 Task: Research Airbnb accommodation in SemÃ«nov, Russia from 25th December, 2023 to 31th December, 2023 for 2 adults. Place can be entire room with 2 bedrooms having 2 beds and 1 bathroom. Property type can be flat.
Action: Mouse moved to (399, 83)
Screenshot: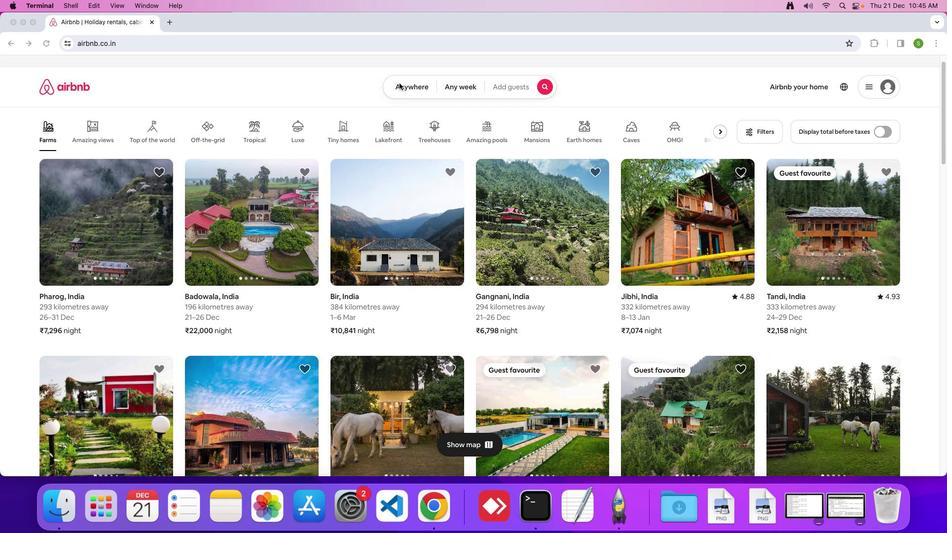 
Action: Mouse pressed left at (399, 83)
Screenshot: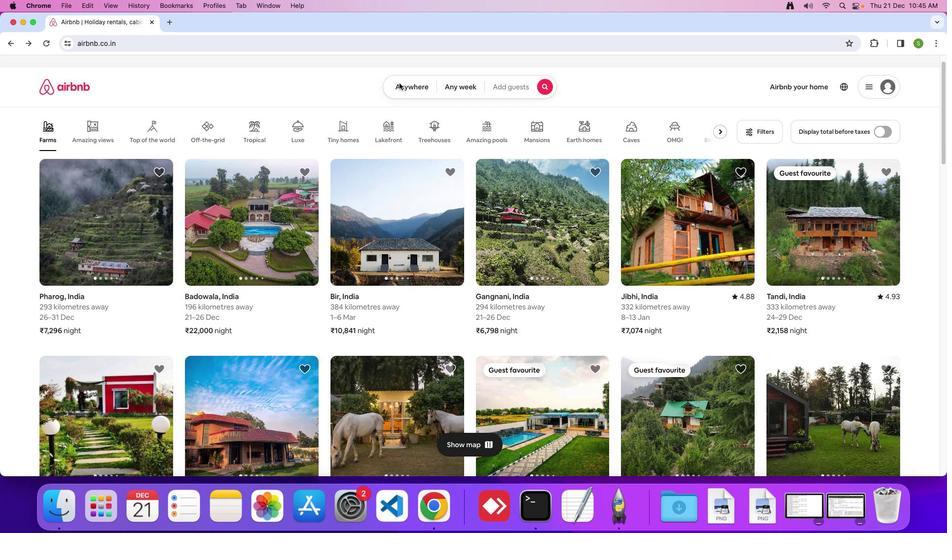 
Action: Mouse moved to (406, 87)
Screenshot: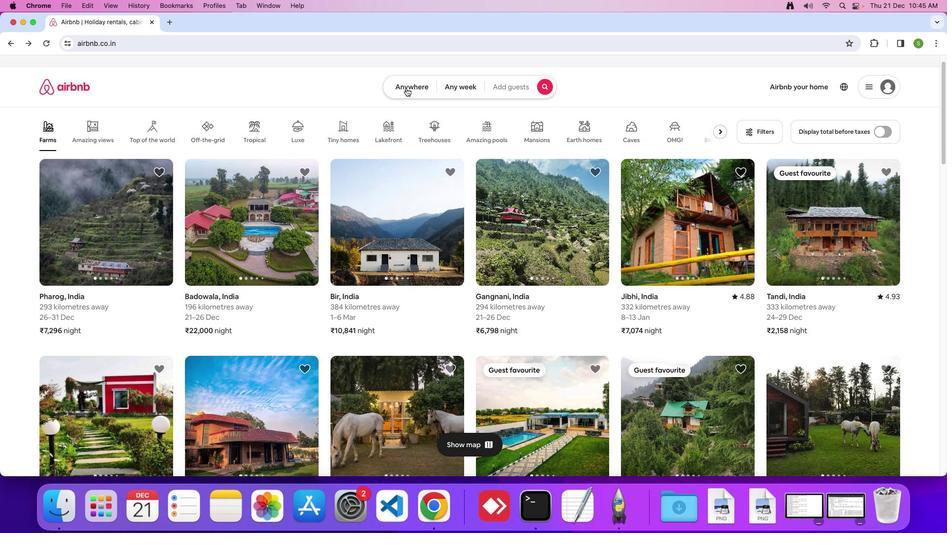 
Action: Mouse pressed left at (406, 87)
Screenshot: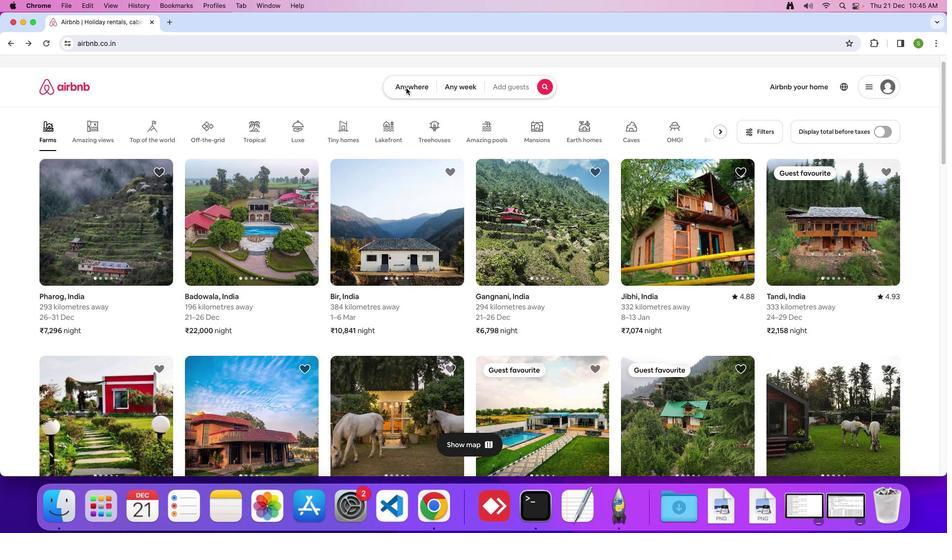 
Action: Mouse moved to (347, 125)
Screenshot: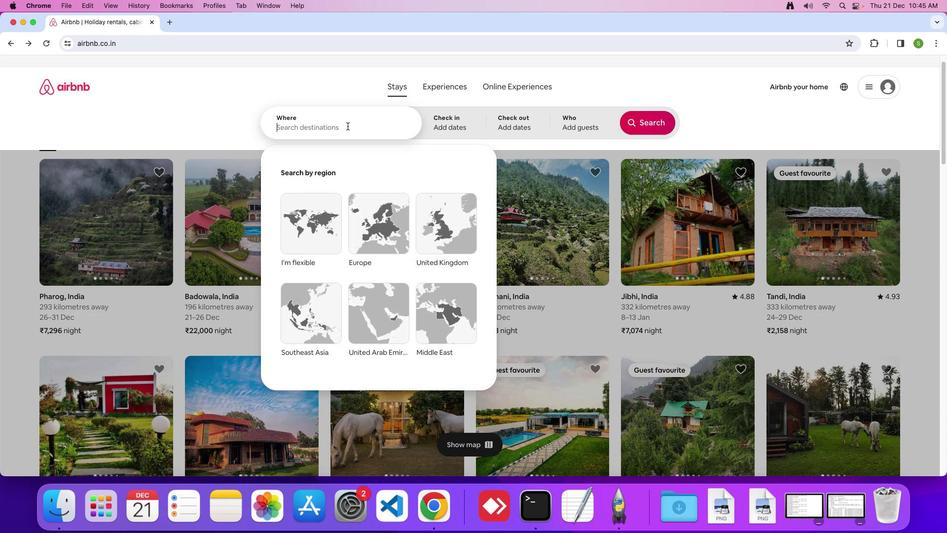 
Action: Mouse pressed left at (347, 125)
Screenshot: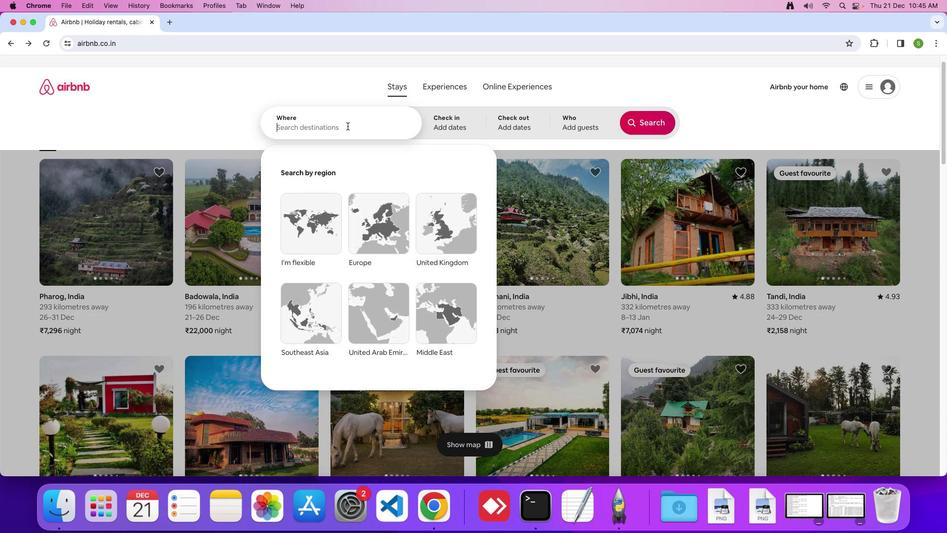 
Action: Key pressed 'S'Key.caps_lock'e''m''e''n''o''v'','Key.spaceKey.shift'R''u''s''s''i''a'Key.enter
Screenshot: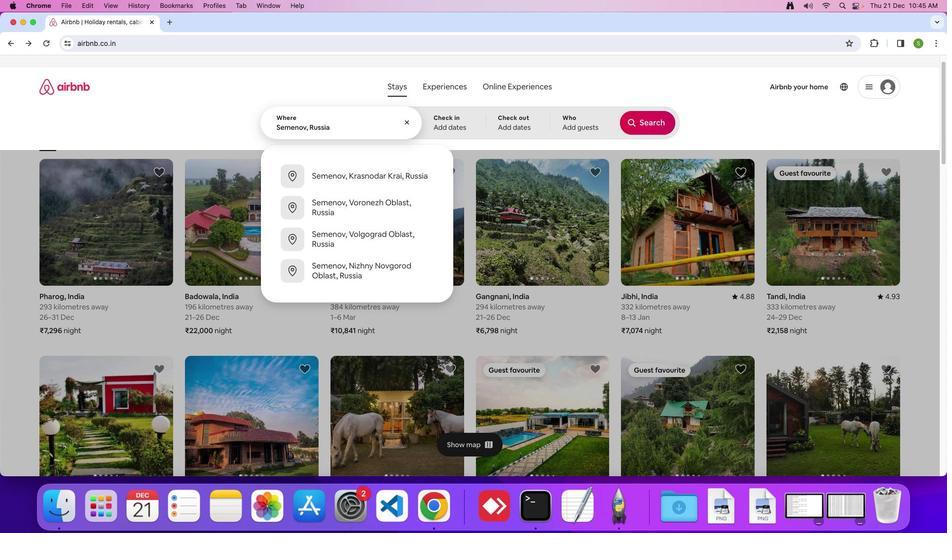 
Action: Mouse moved to (325, 337)
Screenshot: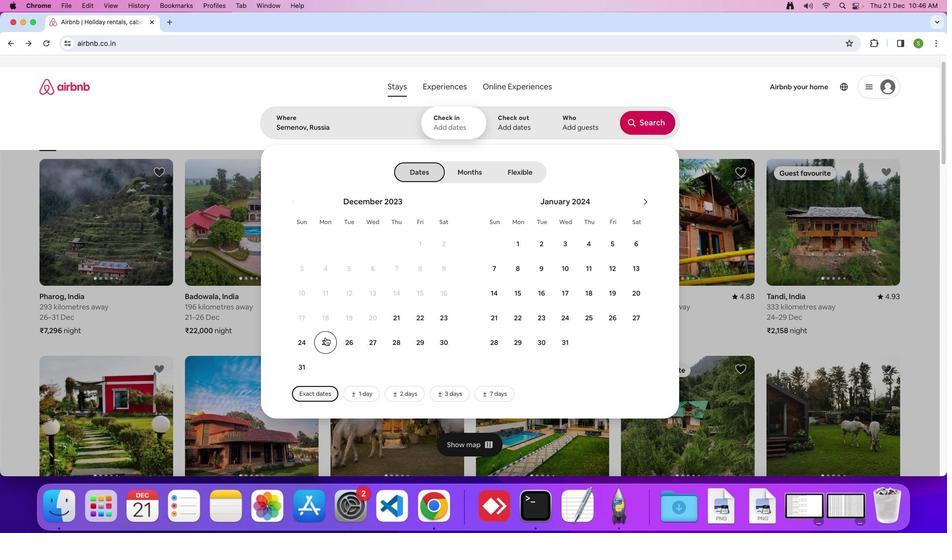
Action: Mouse pressed left at (325, 337)
Screenshot: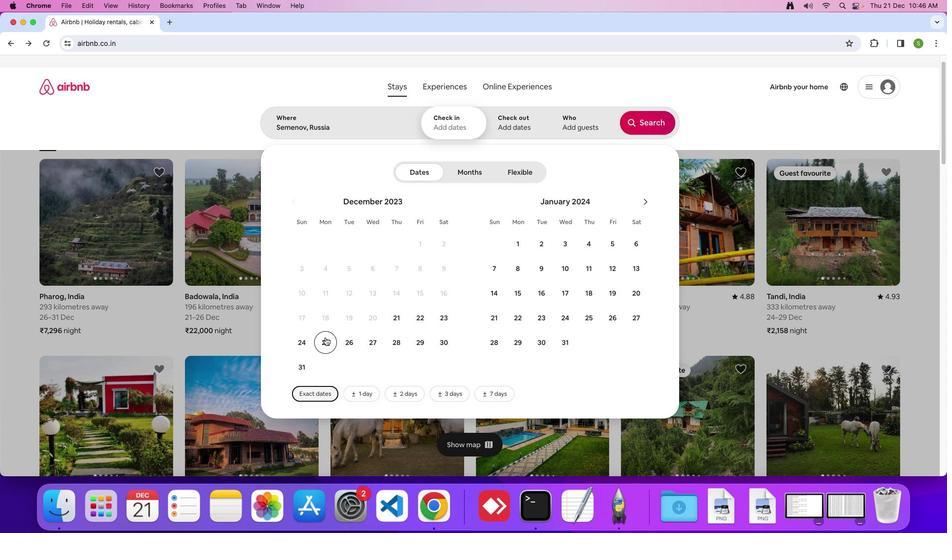 
Action: Mouse moved to (299, 365)
Screenshot: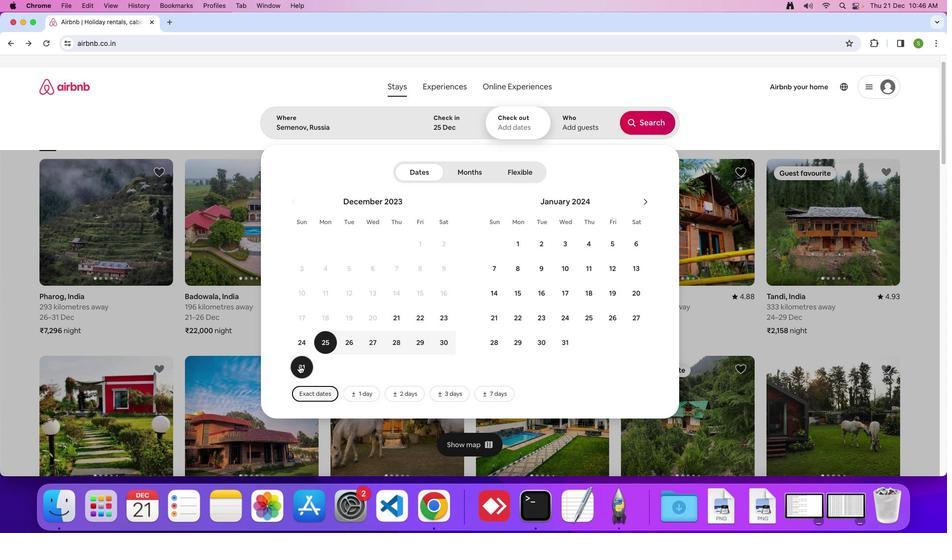 
Action: Mouse pressed left at (299, 365)
Screenshot: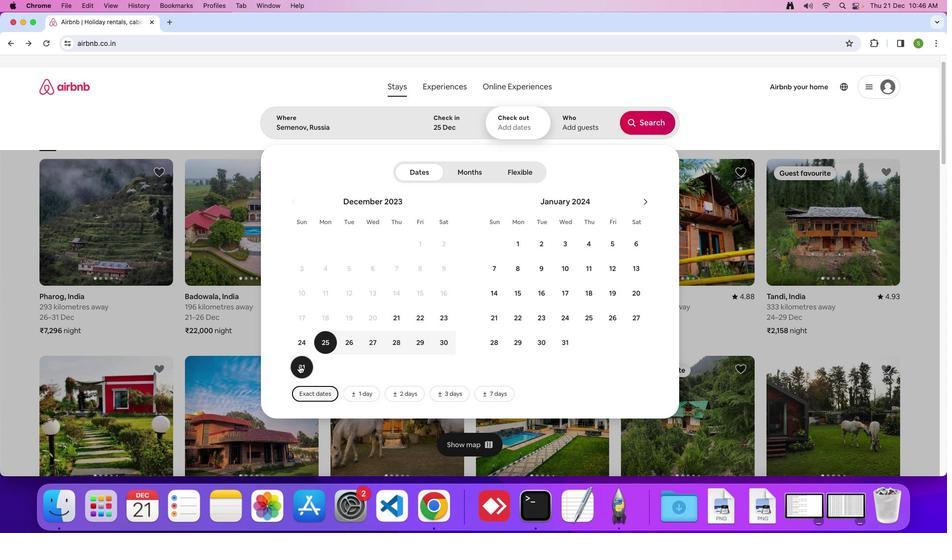 
Action: Mouse moved to (568, 129)
Screenshot: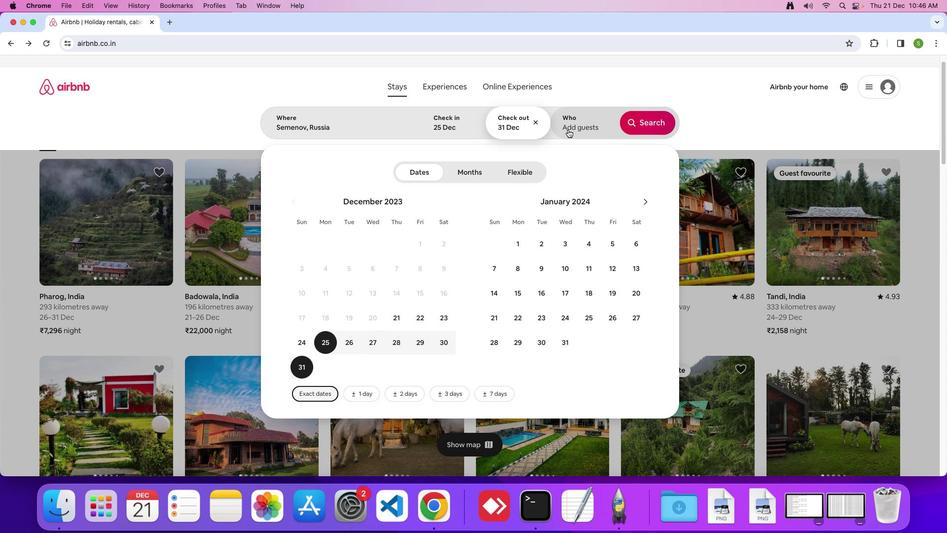 
Action: Mouse pressed left at (568, 129)
Screenshot: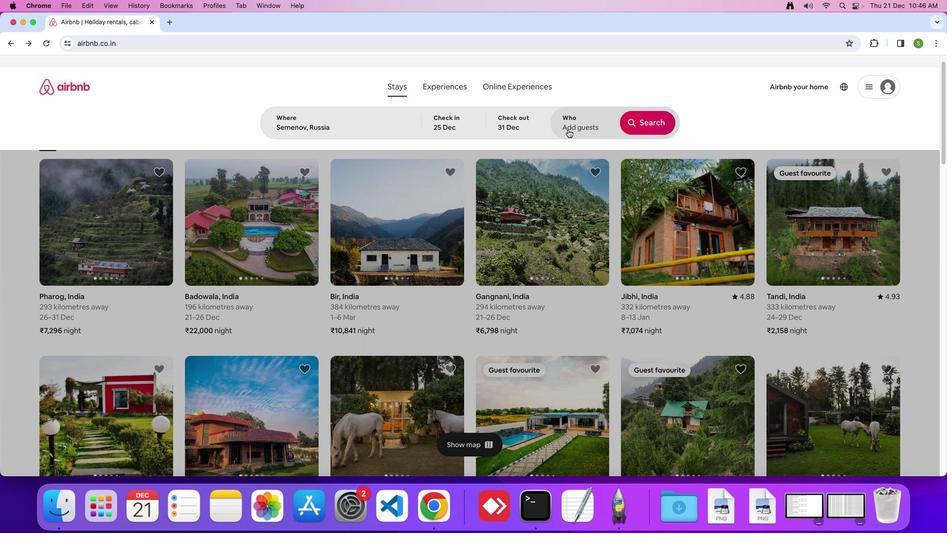 
Action: Mouse moved to (647, 174)
Screenshot: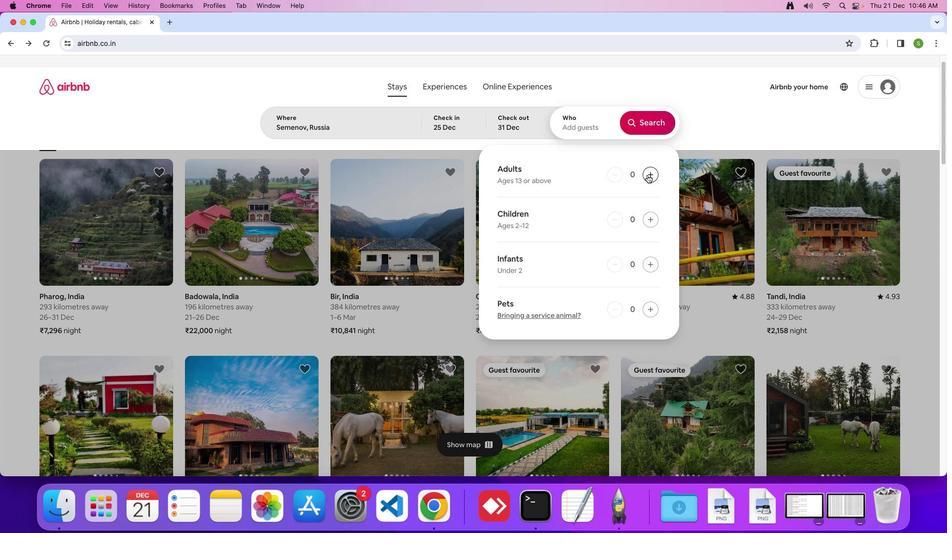 
Action: Mouse pressed left at (647, 174)
Screenshot: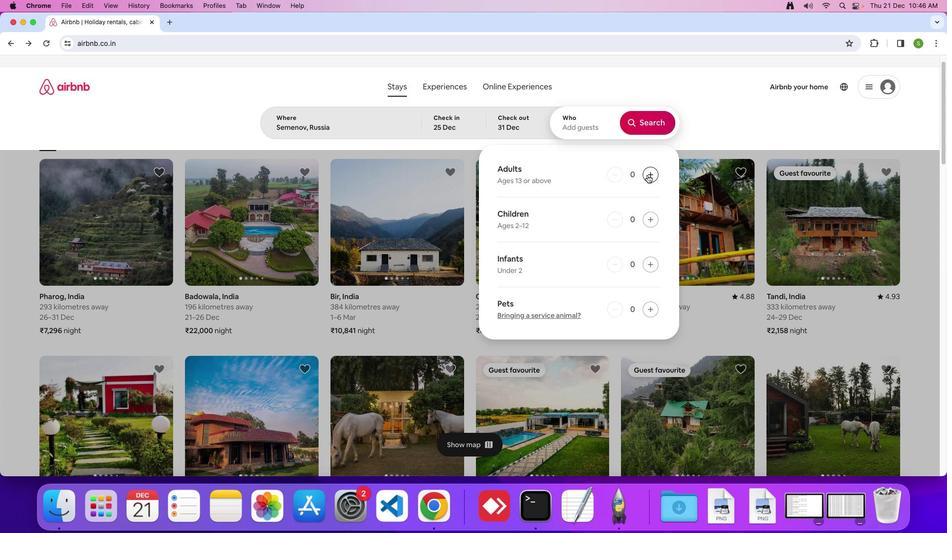 
Action: Mouse pressed left at (647, 174)
Screenshot: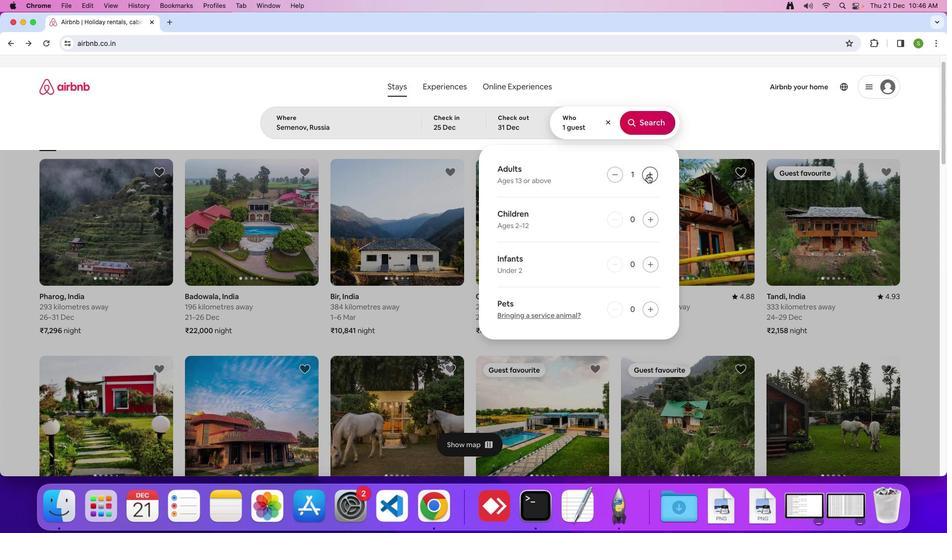 
Action: Mouse moved to (648, 122)
Screenshot: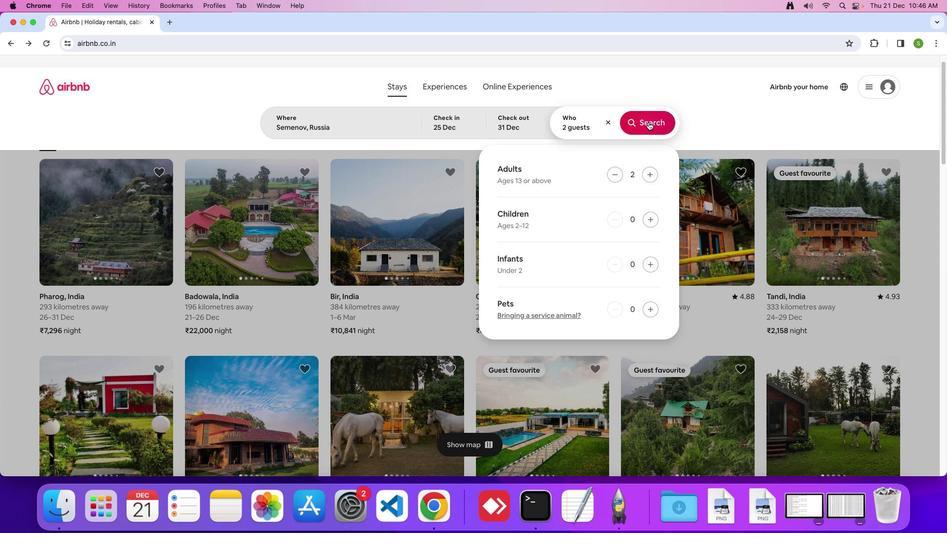 
Action: Mouse pressed left at (648, 122)
Screenshot: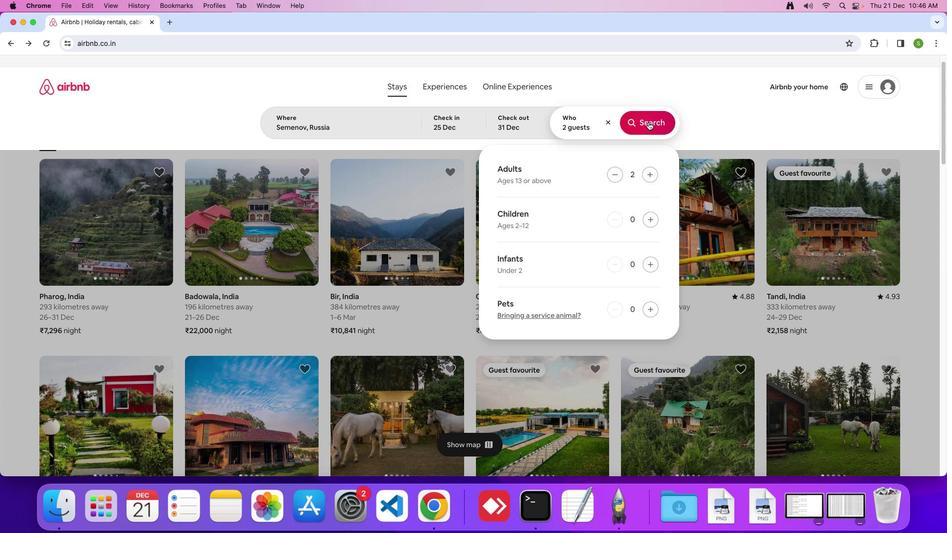 
Action: Mouse moved to (788, 112)
Screenshot: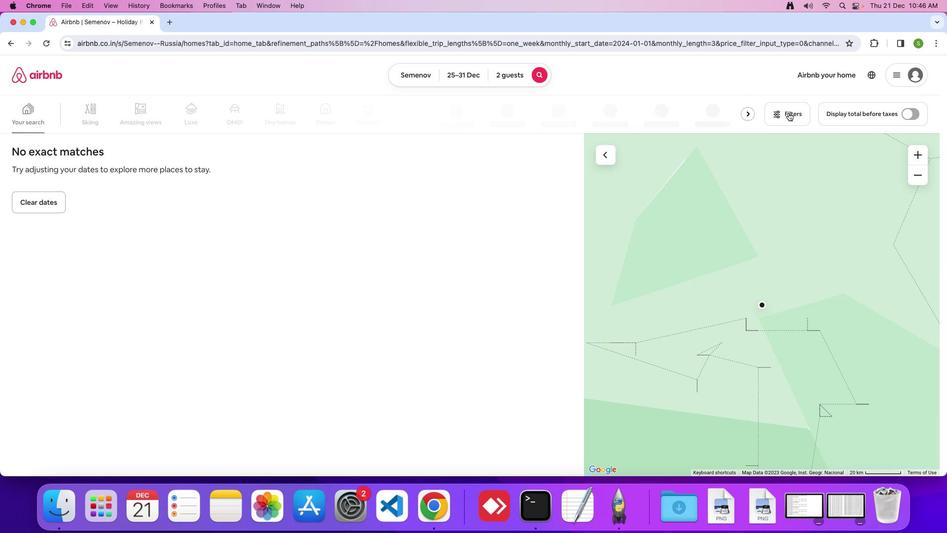 
Action: Mouse pressed left at (788, 112)
Screenshot: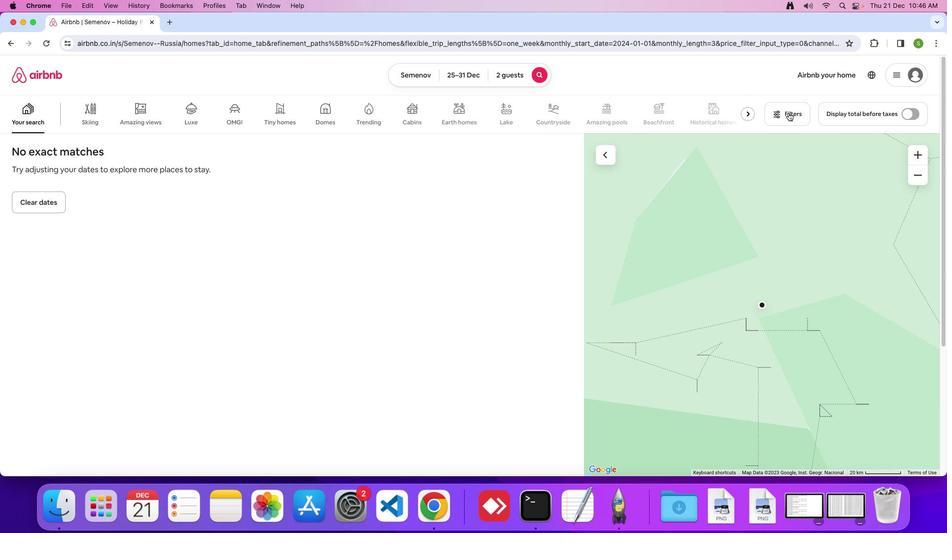 
Action: Mouse moved to (467, 236)
Screenshot: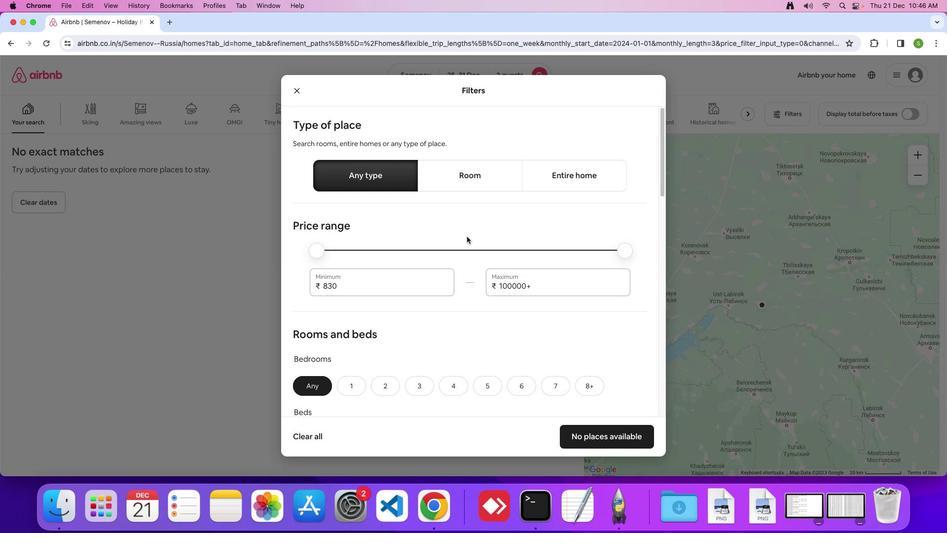 
Action: Mouse scrolled (467, 236) with delta (0, 0)
Screenshot: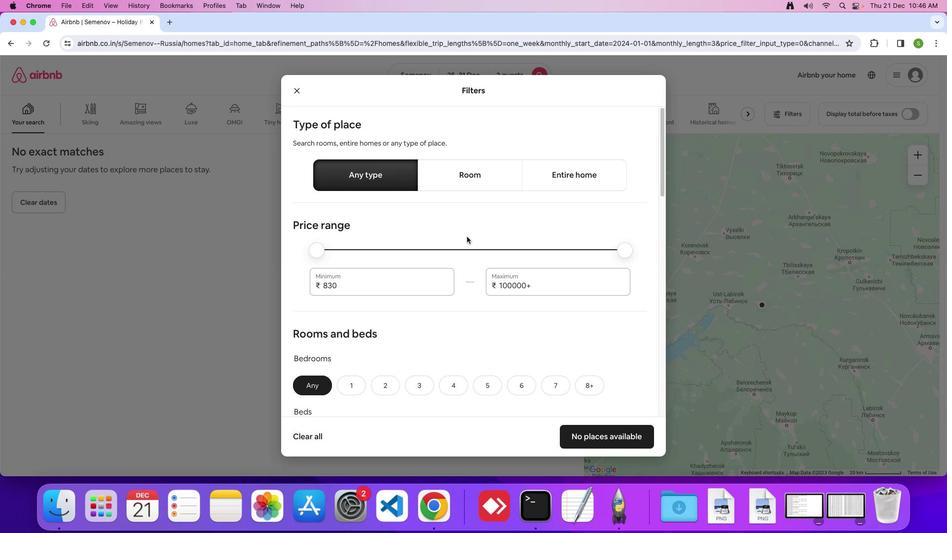 
Action: Mouse scrolled (467, 236) with delta (0, 0)
Screenshot: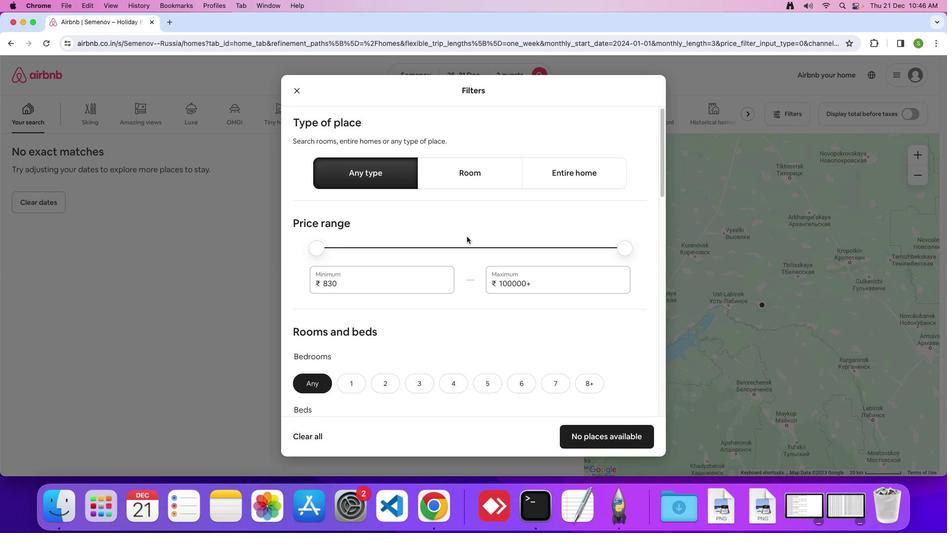 
Action: Mouse scrolled (467, 236) with delta (0, 0)
Screenshot: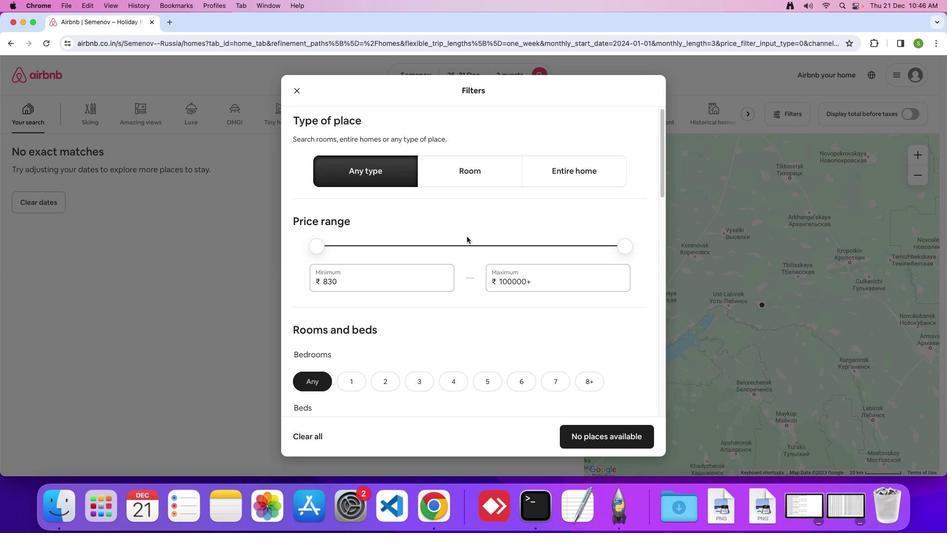 
Action: Mouse scrolled (467, 236) with delta (0, 0)
Screenshot: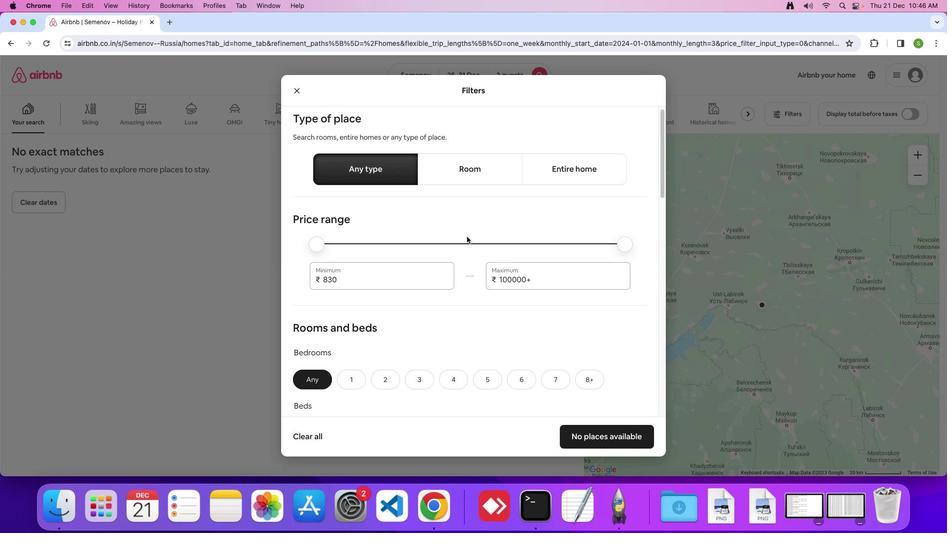 
Action: Mouse moved to (467, 234)
Screenshot: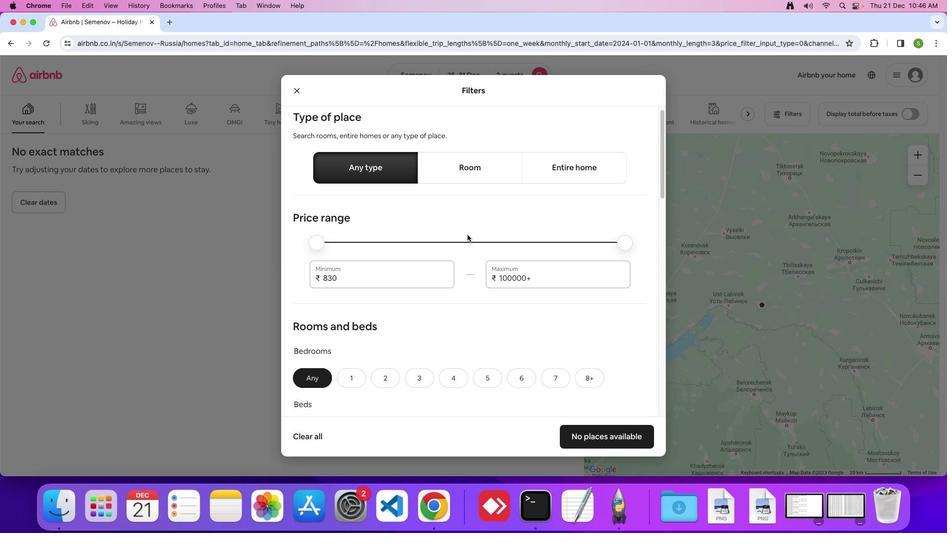 
Action: Mouse scrolled (467, 234) with delta (0, 0)
Screenshot: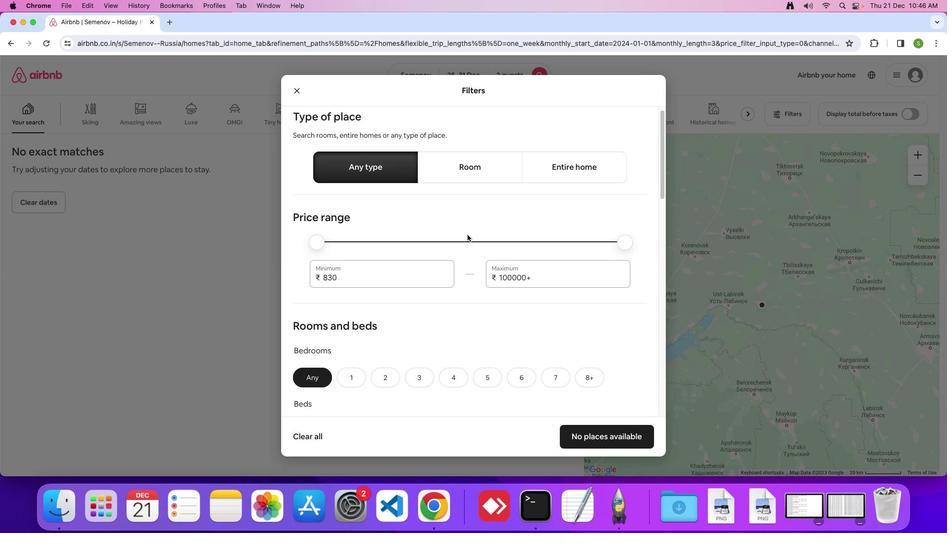 
Action: Mouse scrolled (467, 234) with delta (0, 0)
Screenshot: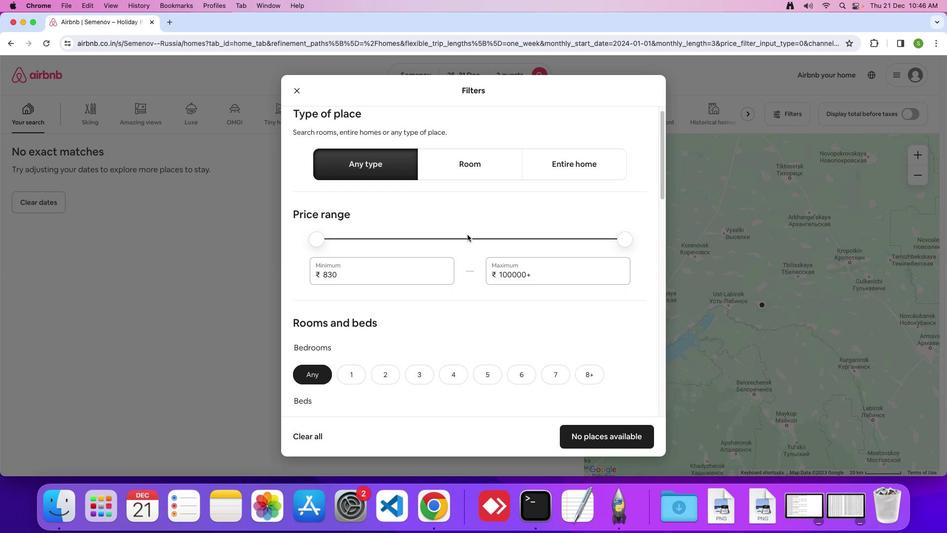 
Action: Mouse scrolled (467, 234) with delta (0, 0)
Screenshot: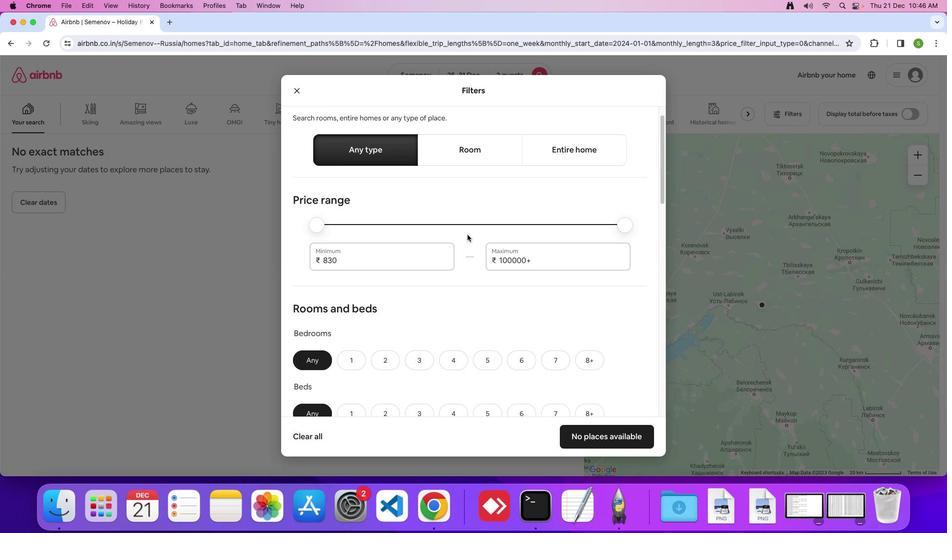 
Action: Mouse scrolled (467, 234) with delta (0, 0)
Screenshot: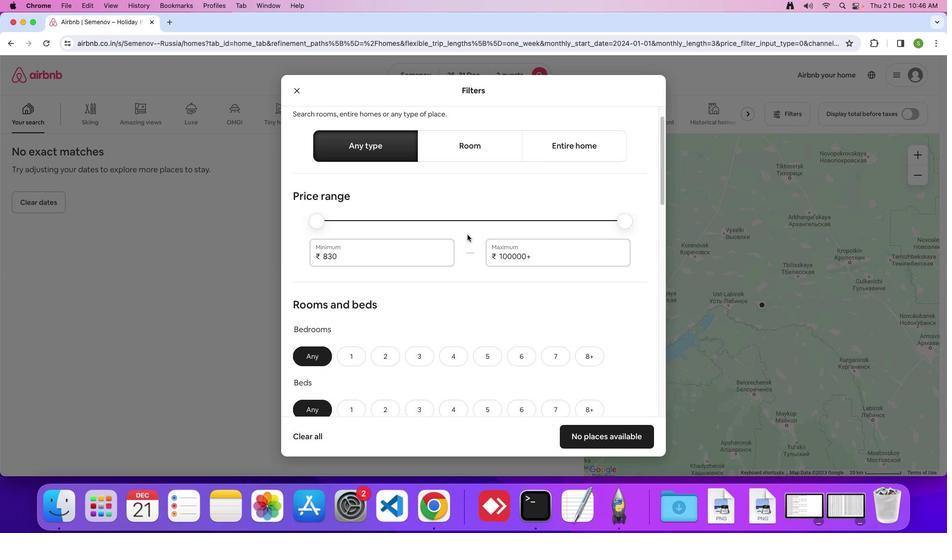 
Action: Mouse scrolled (467, 234) with delta (0, -1)
Screenshot: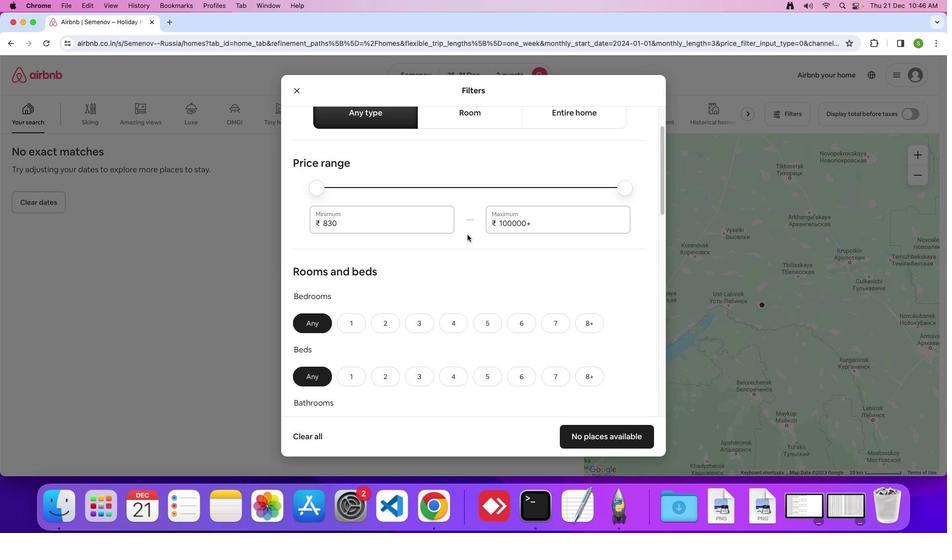 
Action: Mouse moved to (467, 234)
Screenshot: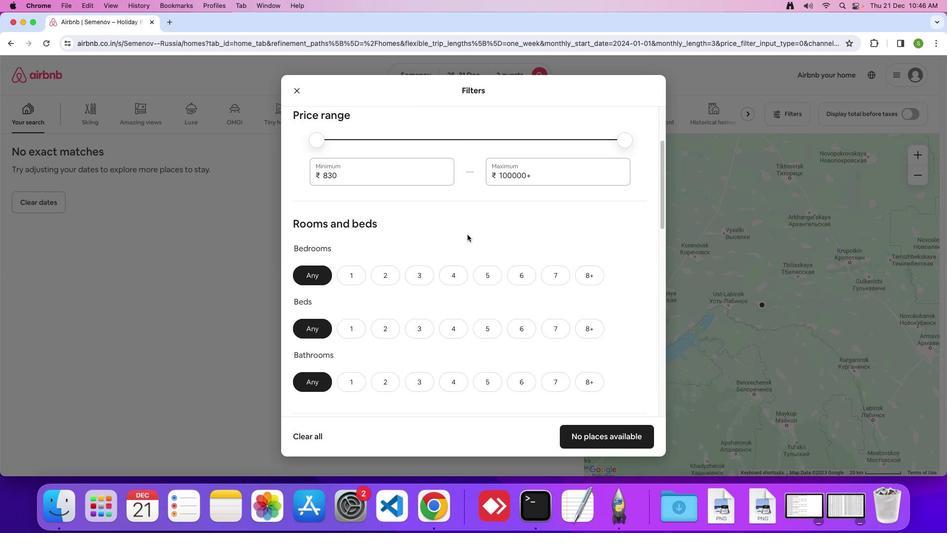 
Action: Mouse scrolled (467, 234) with delta (0, 0)
Screenshot: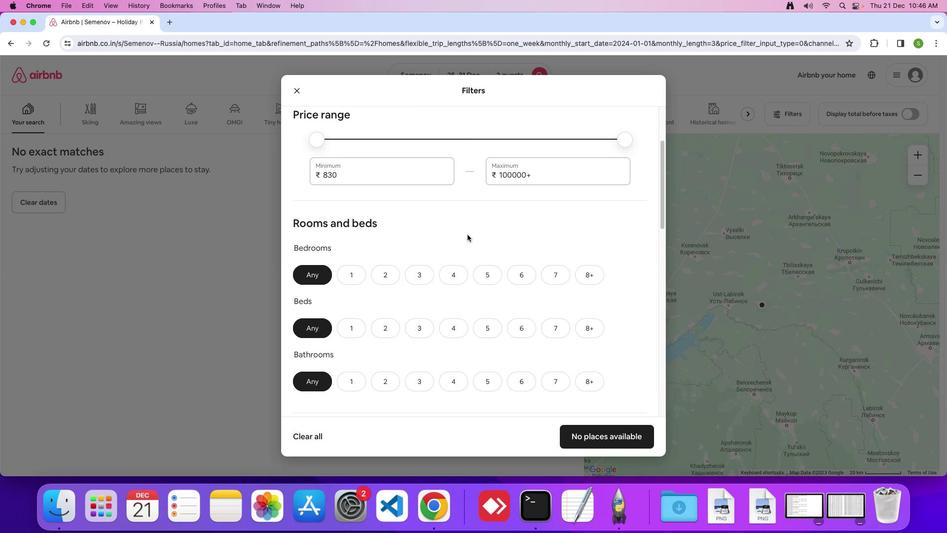 
Action: Mouse scrolled (467, 234) with delta (0, 0)
Screenshot: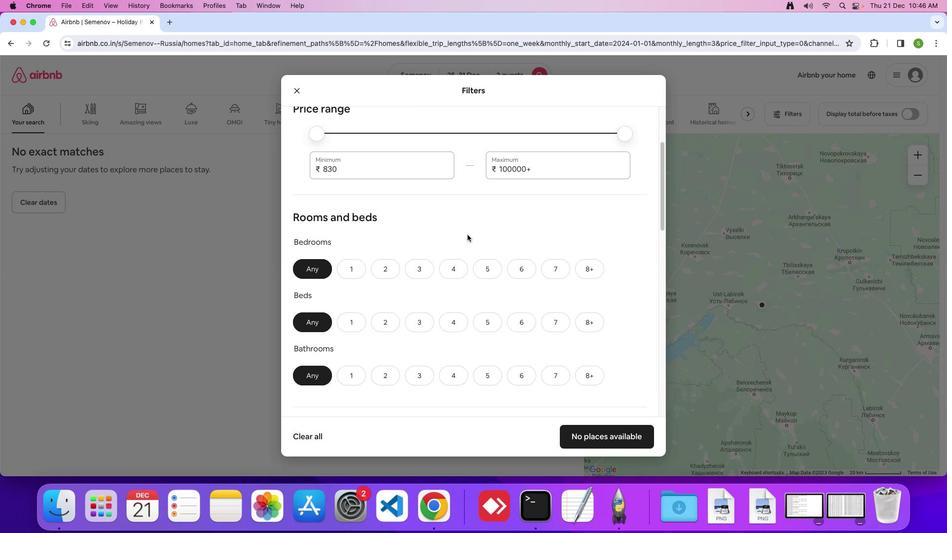 
Action: Mouse moved to (387, 252)
Screenshot: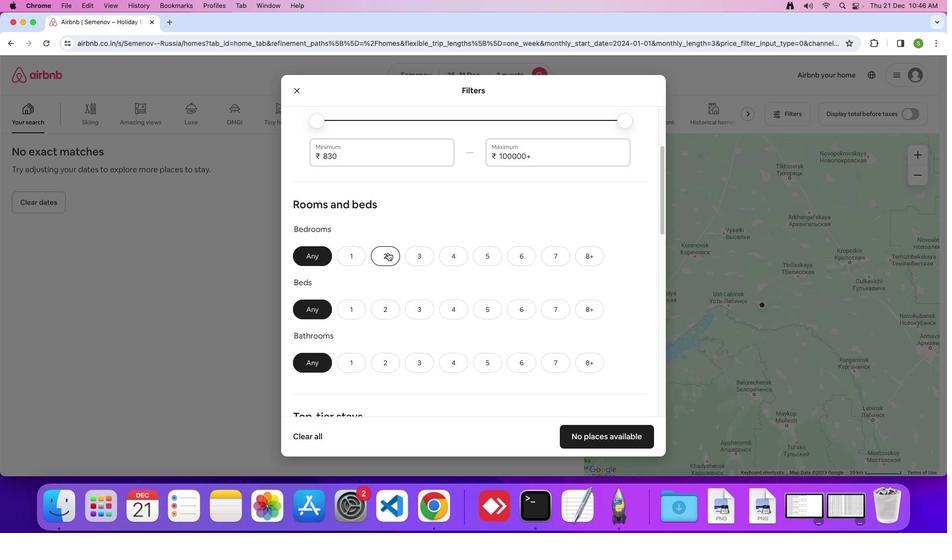 
Action: Mouse pressed left at (387, 252)
Screenshot: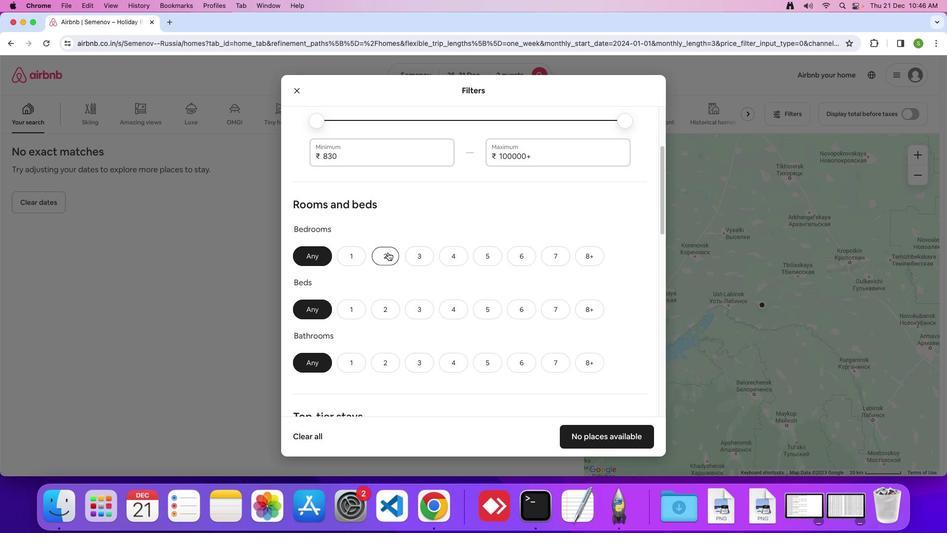 
Action: Mouse moved to (488, 225)
Screenshot: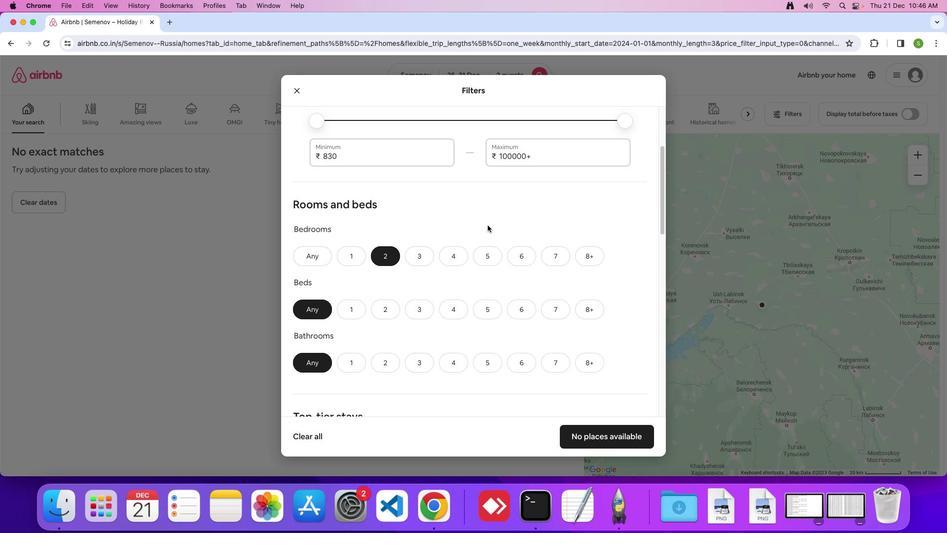 
Action: Mouse scrolled (488, 225) with delta (0, 0)
Screenshot: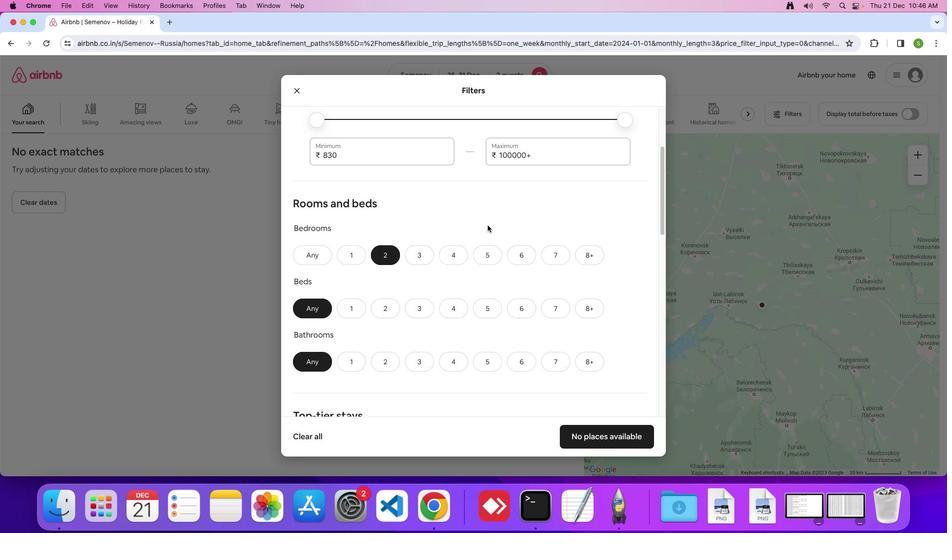
Action: Mouse scrolled (488, 225) with delta (0, 0)
Screenshot: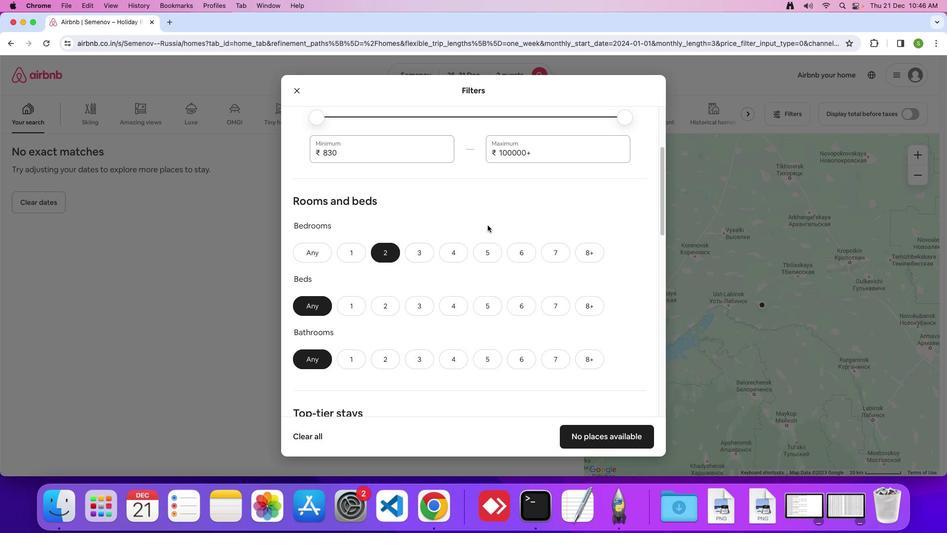 
Action: Mouse scrolled (488, 225) with delta (0, 0)
Screenshot: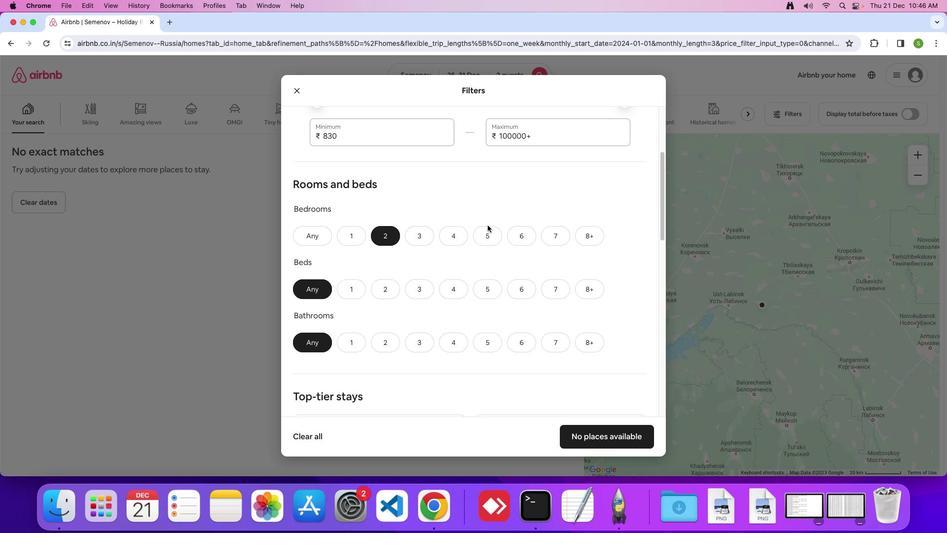 
Action: Mouse scrolled (488, 225) with delta (0, 0)
Screenshot: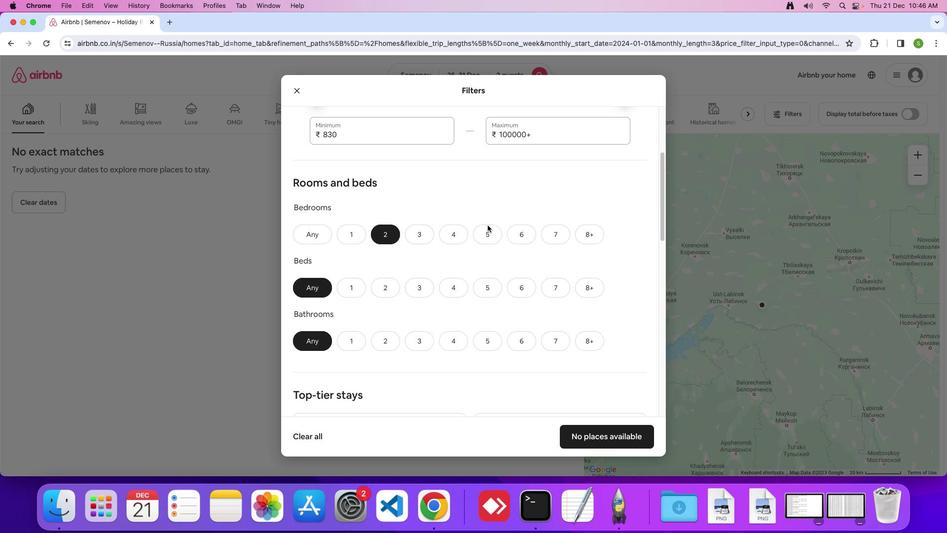 
Action: Mouse scrolled (488, 225) with delta (0, -1)
Screenshot: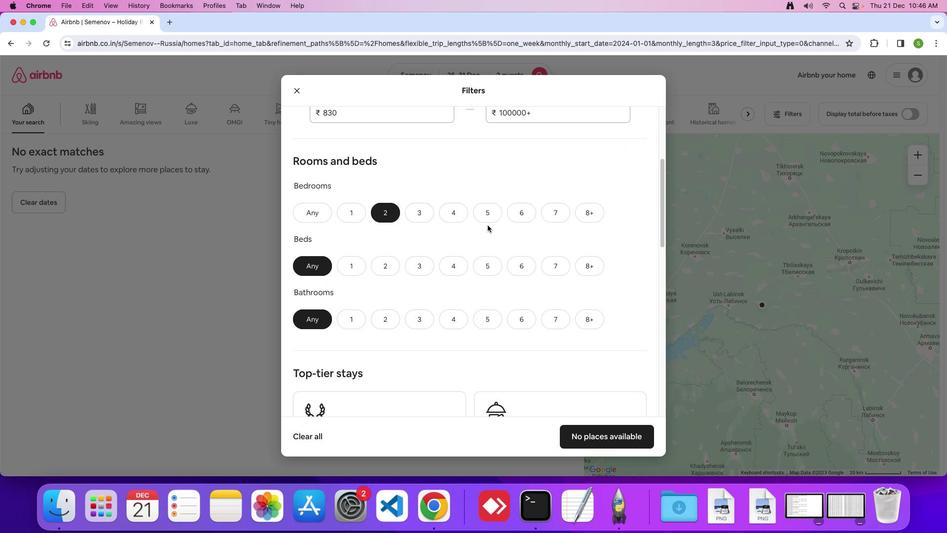 
Action: Mouse scrolled (488, 225) with delta (0, 0)
Screenshot: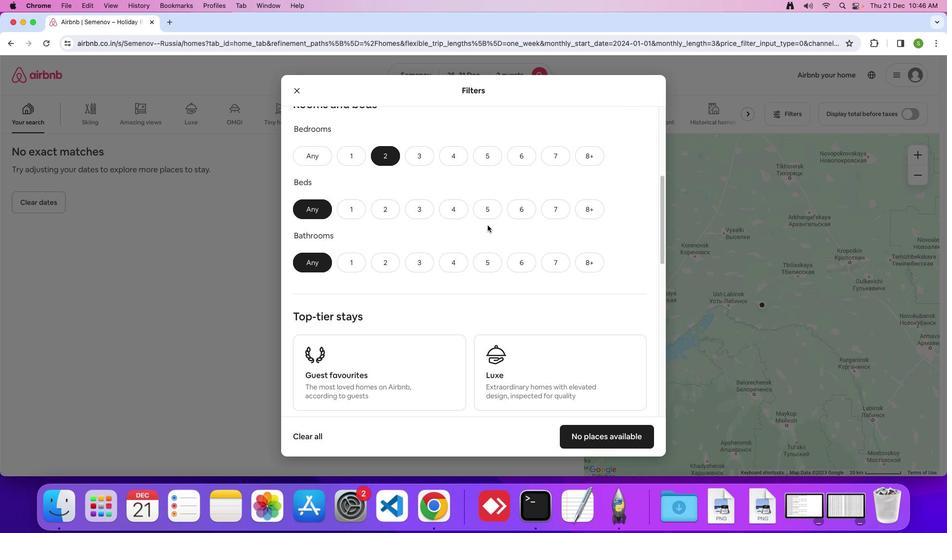 
Action: Mouse scrolled (488, 225) with delta (0, 0)
Screenshot: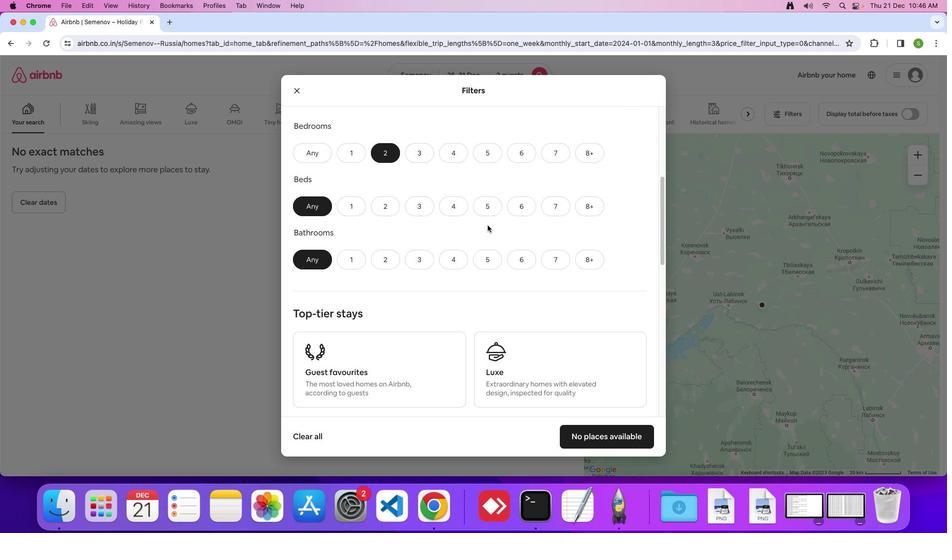 
Action: Mouse moved to (383, 193)
Screenshot: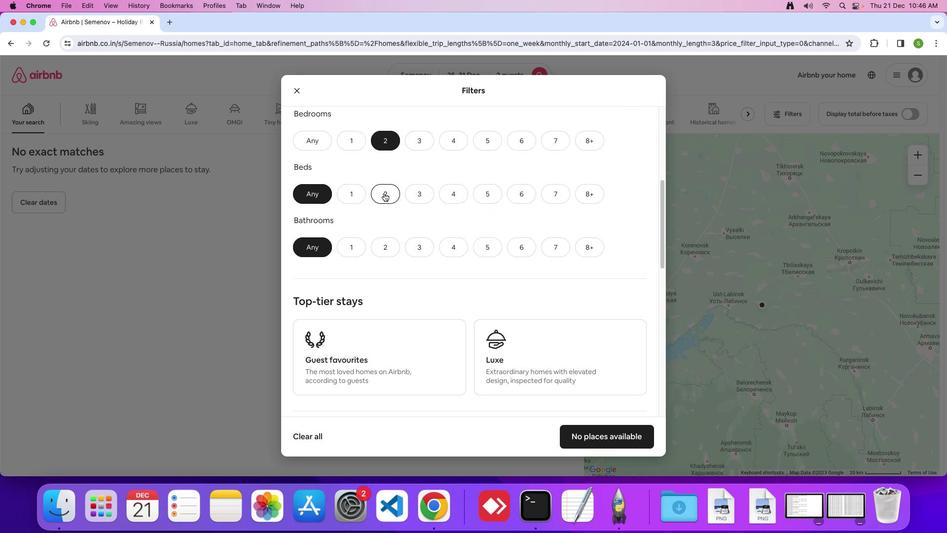 
Action: Mouse pressed left at (383, 193)
Screenshot: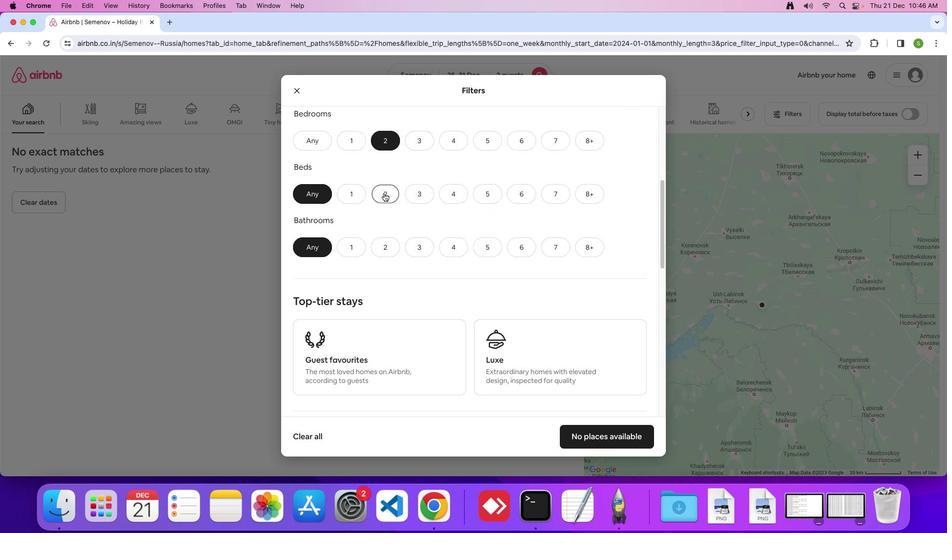 
Action: Mouse moved to (355, 243)
Screenshot: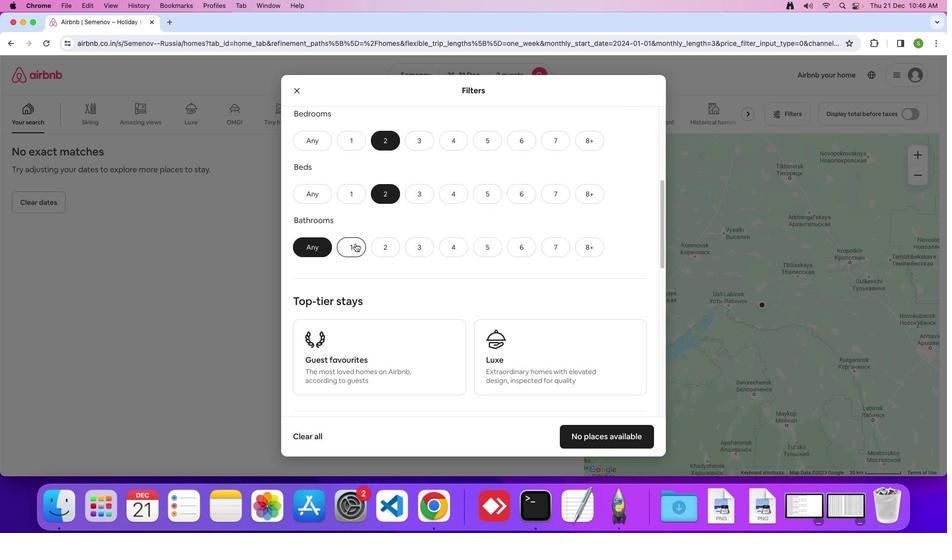 
Action: Mouse pressed left at (355, 243)
Screenshot: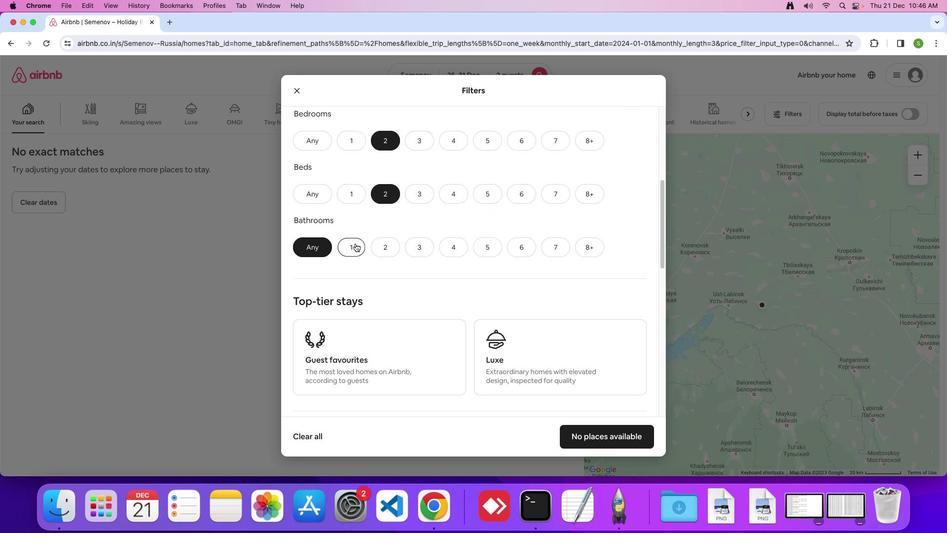 
Action: Mouse moved to (459, 219)
Screenshot: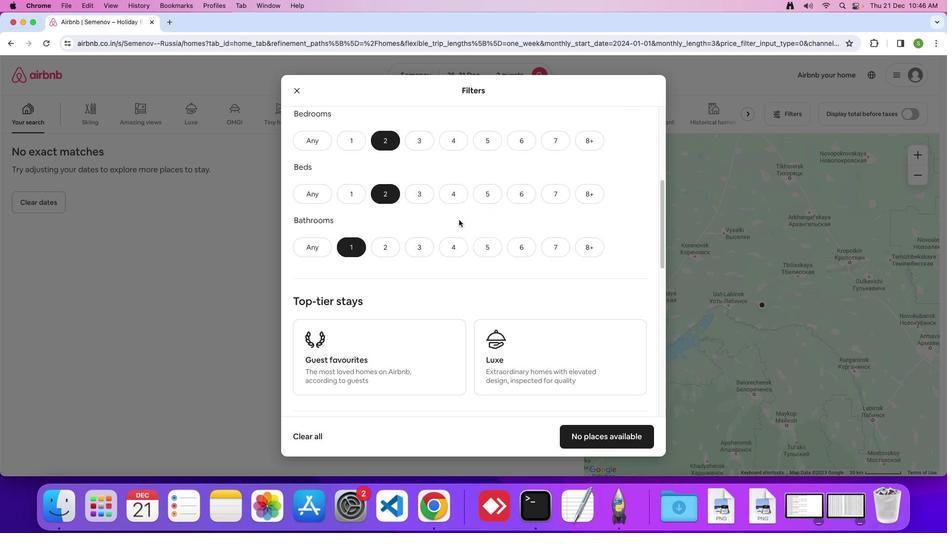 
Action: Mouse scrolled (459, 219) with delta (0, 0)
Screenshot: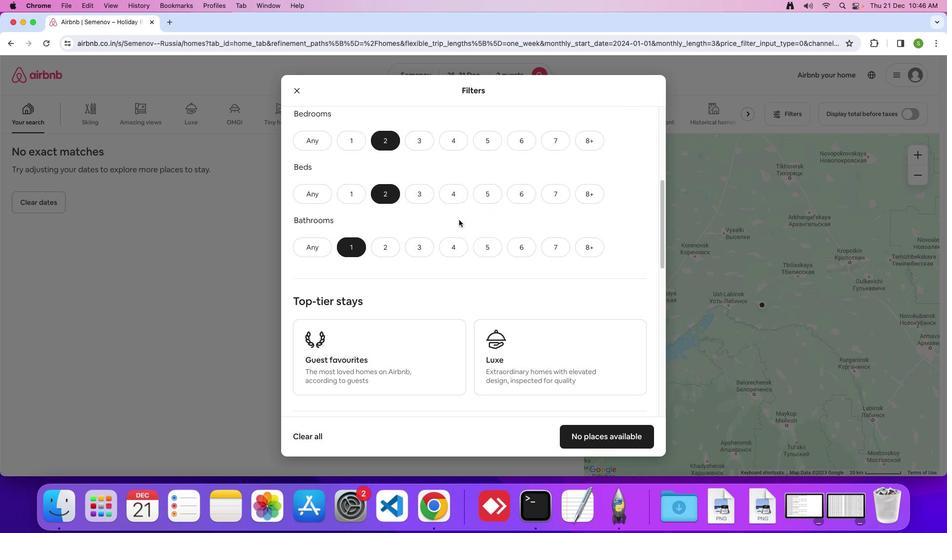 
Action: Mouse scrolled (459, 219) with delta (0, 0)
Screenshot: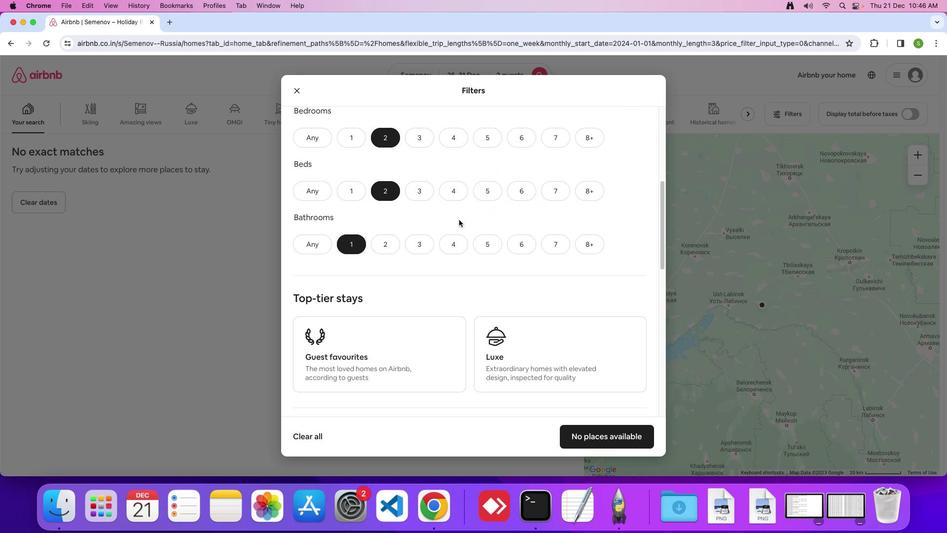 
Action: Mouse scrolled (459, 219) with delta (0, 0)
Screenshot: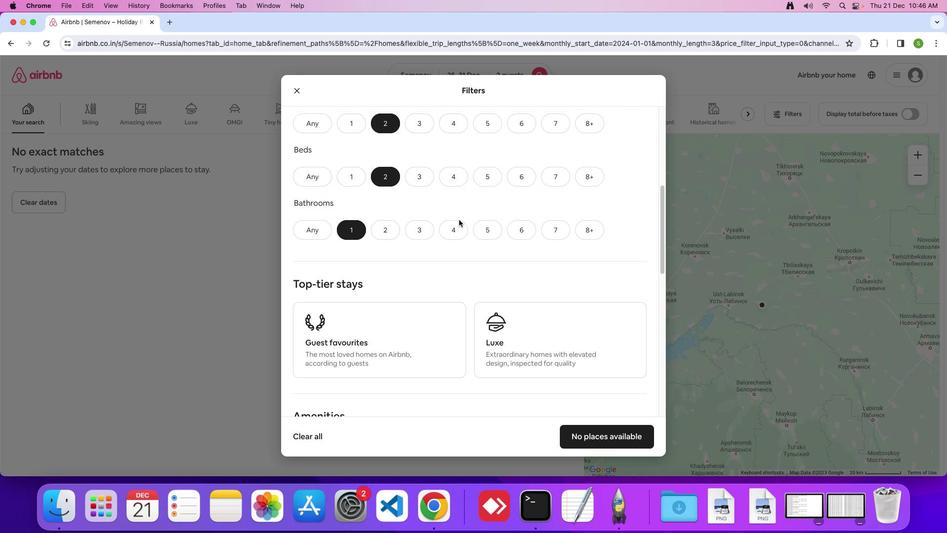 
Action: Mouse scrolled (459, 219) with delta (0, 0)
Screenshot: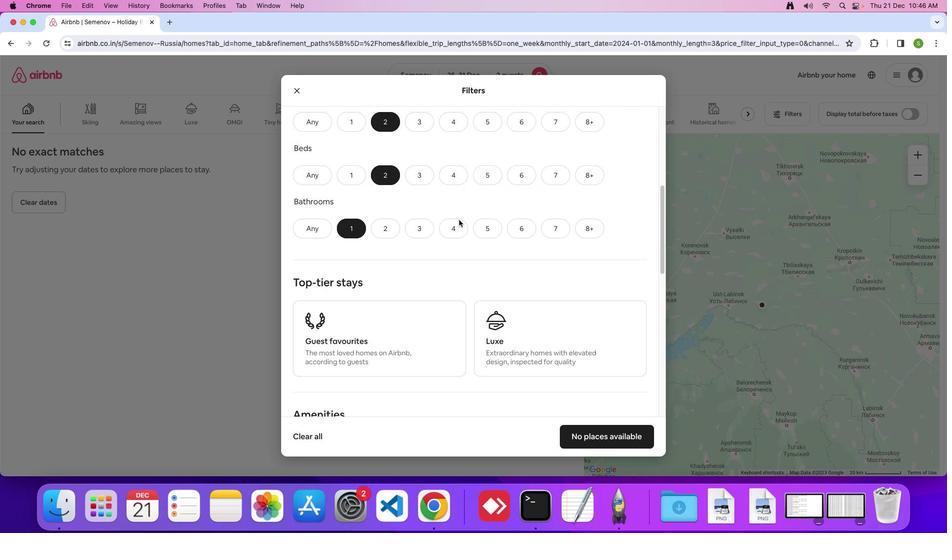 
Action: Mouse scrolled (459, 219) with delta (0, 0)
Screenshot: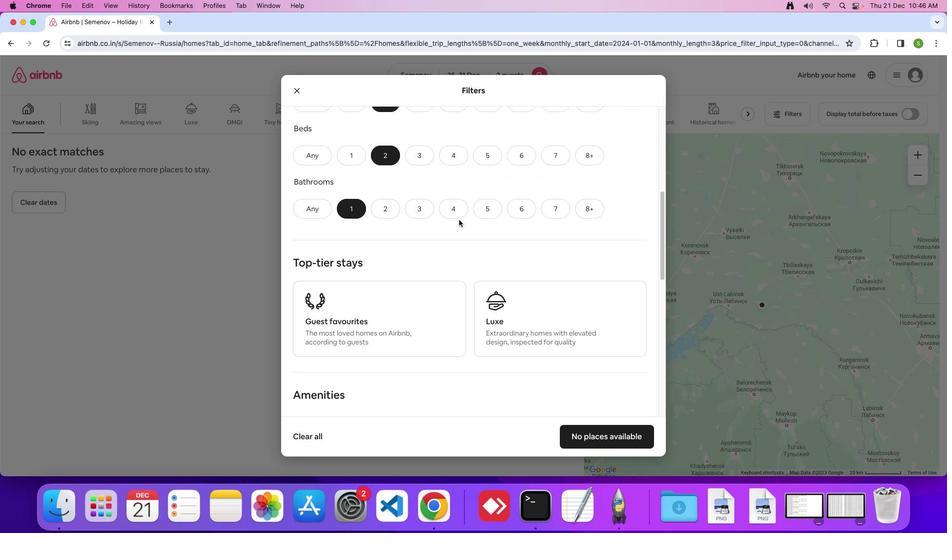 
Action: Mouse scrolled (459, 219) with delta (0, 0)
Screenshot: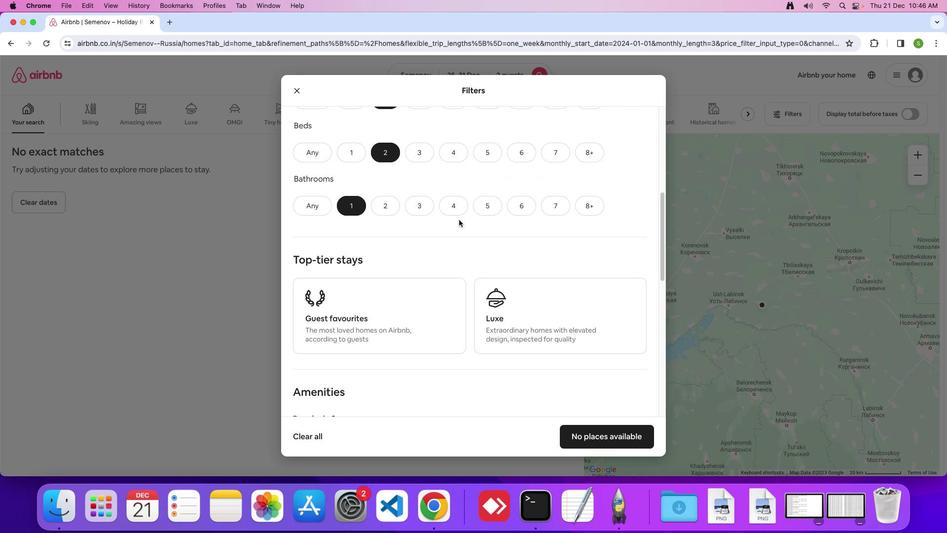 
Action: Mouse scrolled (459, 219) with delta (0, -1)
Screenshot: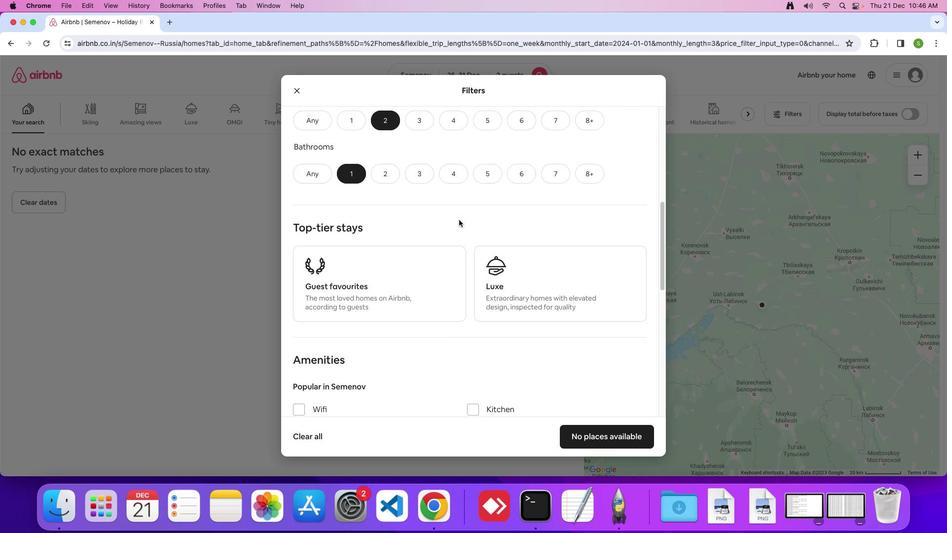 
Action: Mouse scrolled (459, 219) with delta (0, 0)
Screenshot: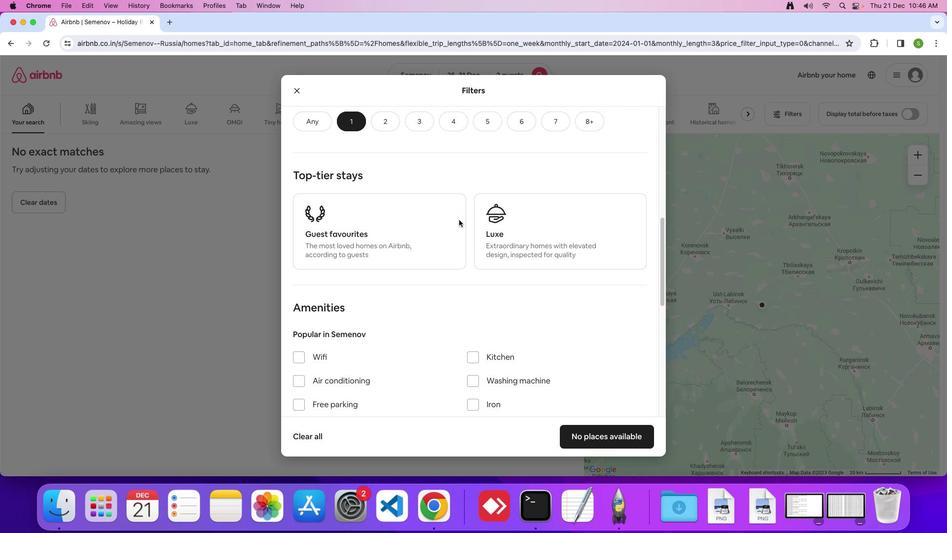 
Action: Mouse scrolled (459, 219) with delta (0, 0)
Screenshot: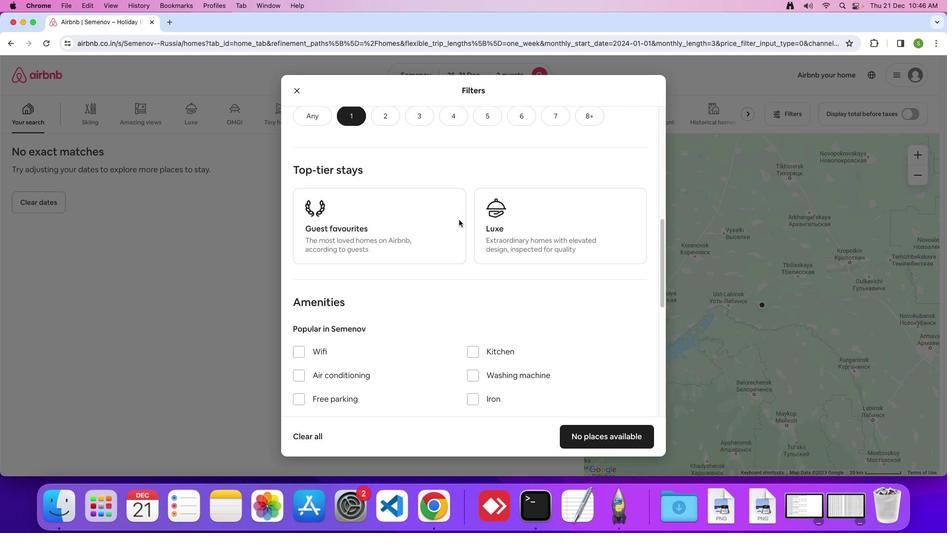 
Action: Mouse scrolled (459, 219) with delta (0, 0)
Screenshot: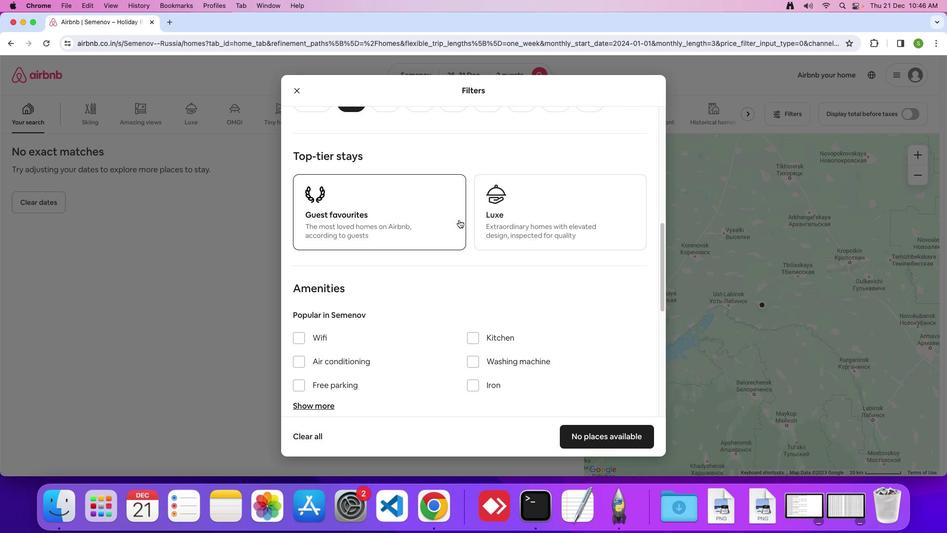 
Action: Mouse scrolled (459, 219) with delta (0, 0)
Screenshot: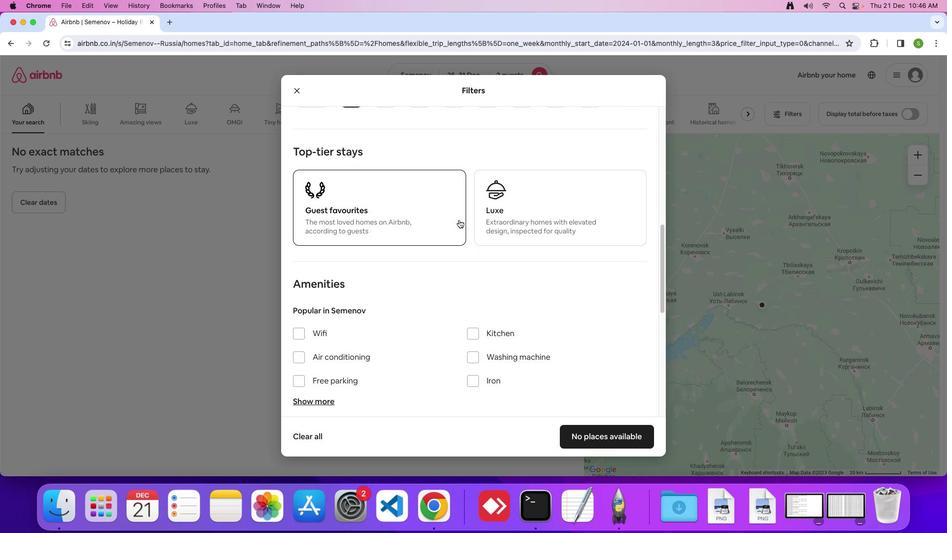 
Action: Mouse scrolled (459, 219) with delta (0, 0)
Screenshot: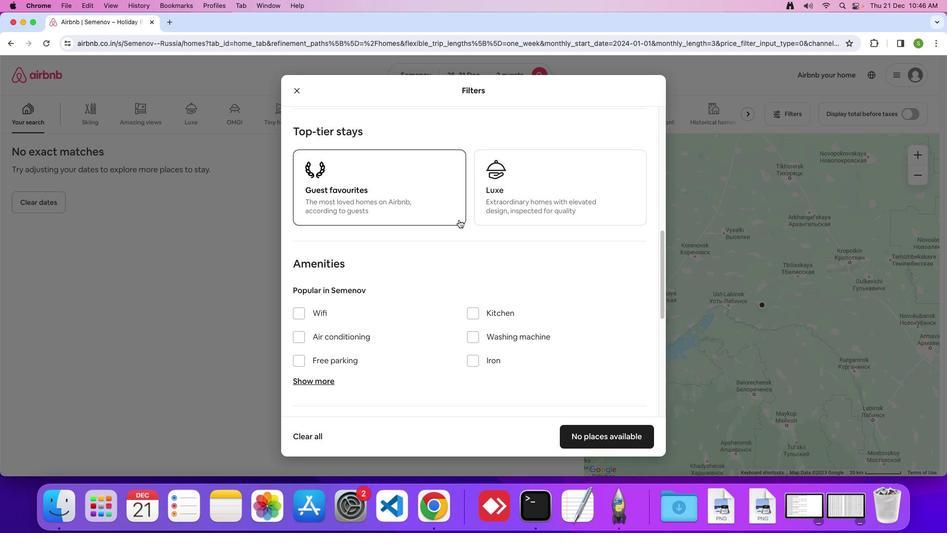 
Action: Mouse scrolled (459, 219) with delta (0, 0)
Screenshot: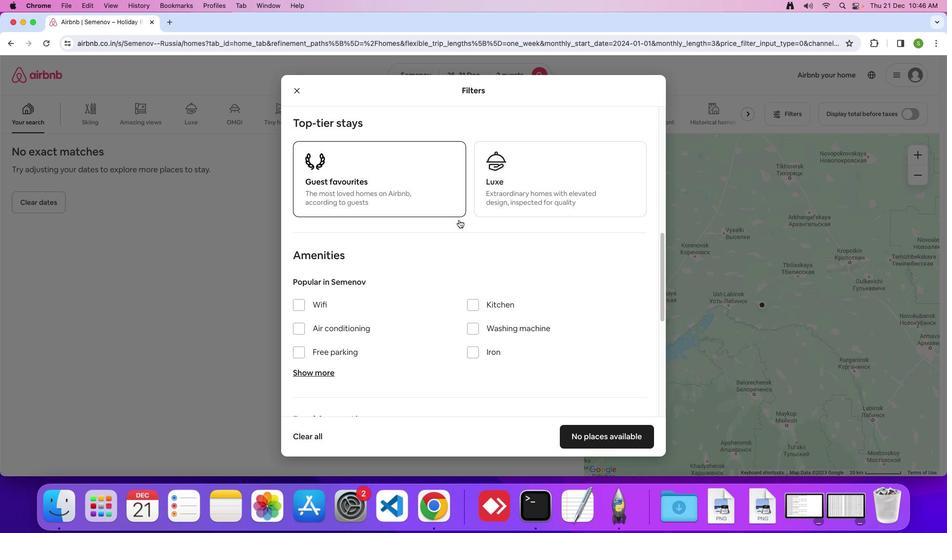 
Action: Mouse scrolled (459, 219) with delta (0, -1)
Screenshot: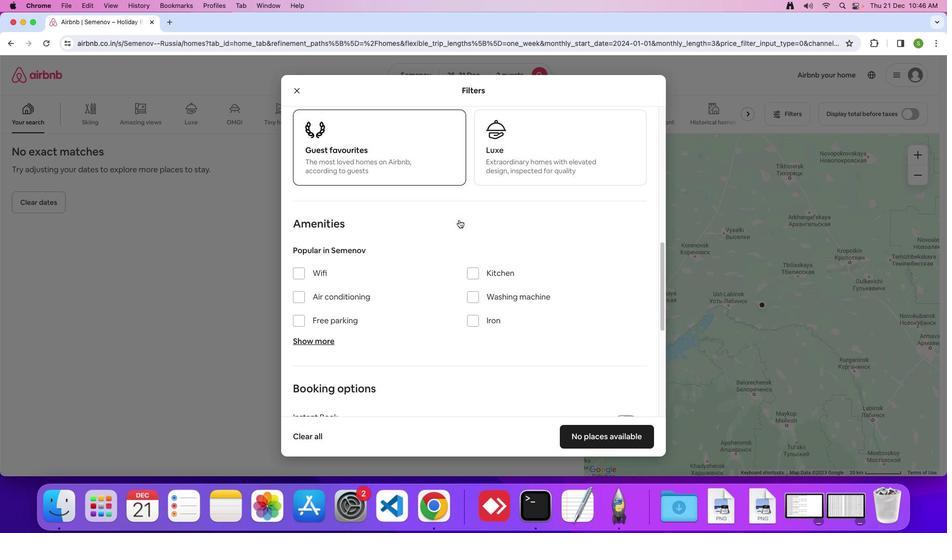 
Action: Mouse scrolled (459, 219) with delta (0, 0)
Screenshot: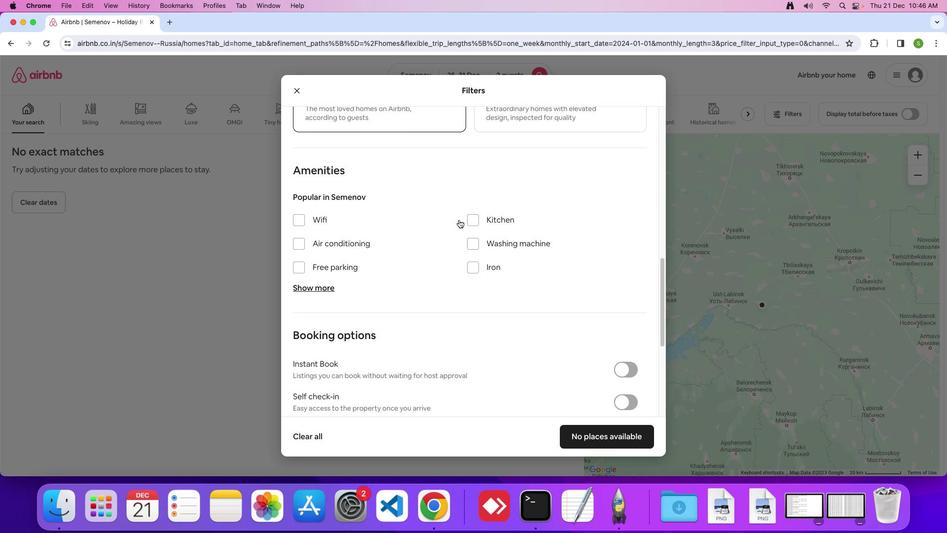 
Action: Mouse scrolled (459, 219) with delta (0, 0)
Screenshot: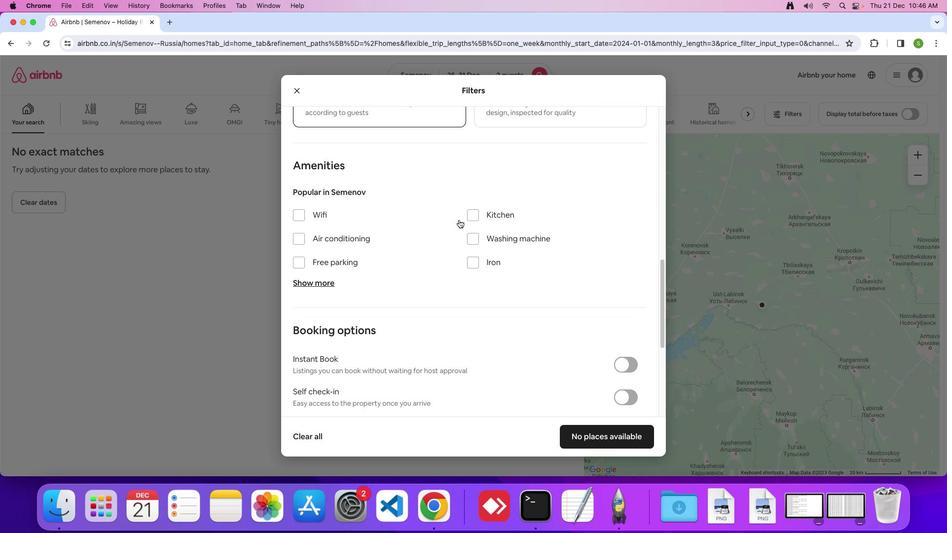 
Action: Mouse scrolled (459, 219) with delta (0, 0)
Screenshot: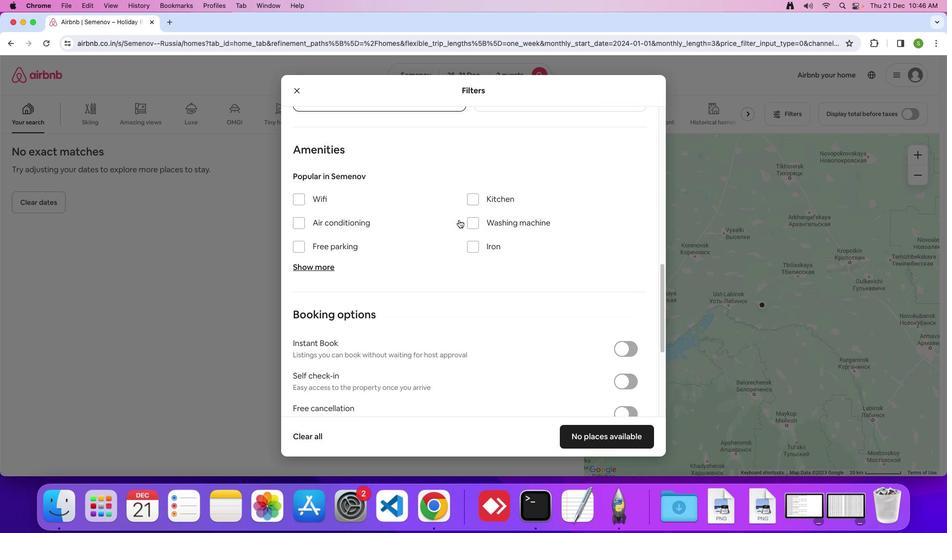 
Action: Mouse scrolled (459, 219) with delta (0, 0)
Screenshot: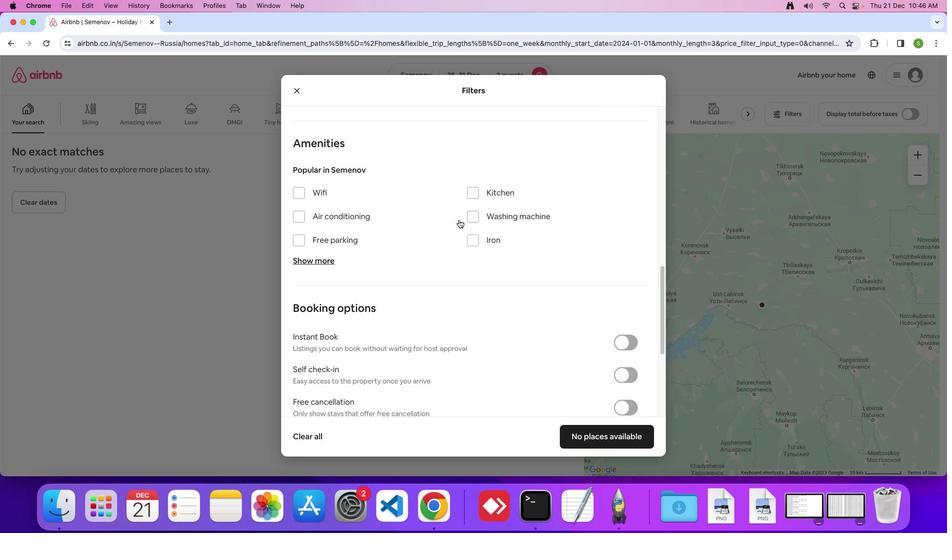 
Action: Mouse scrolled (459, 219) with delta (0, -1)
Screenshot: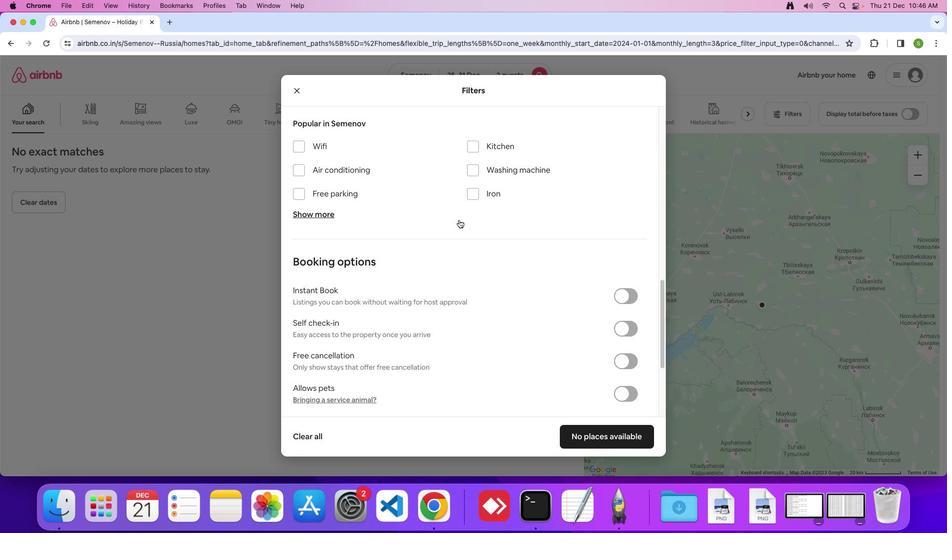 
Action: Mouse scrolled (459, 219) with delta (0, 0)
Screenshot: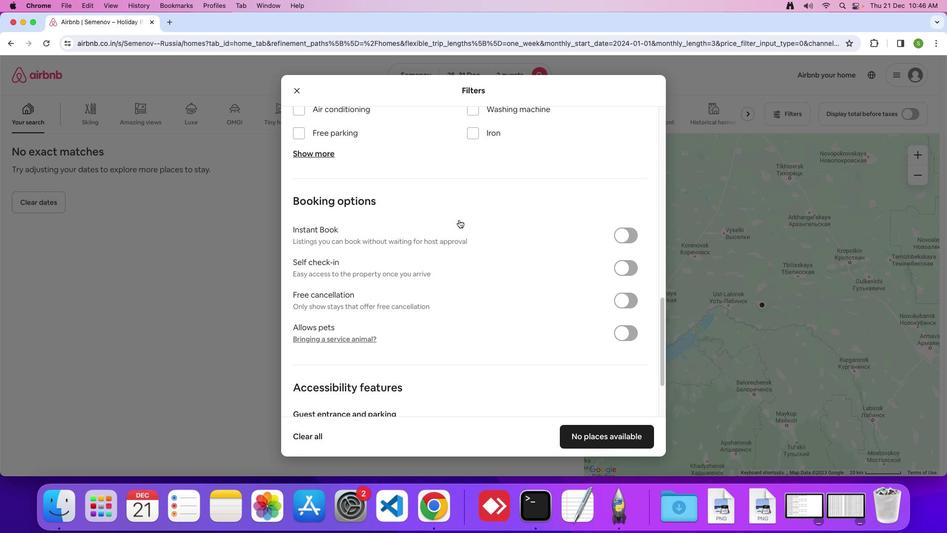 
Action: Mouse scrolled (459, 219) with delta (0, -2)
Screenshot: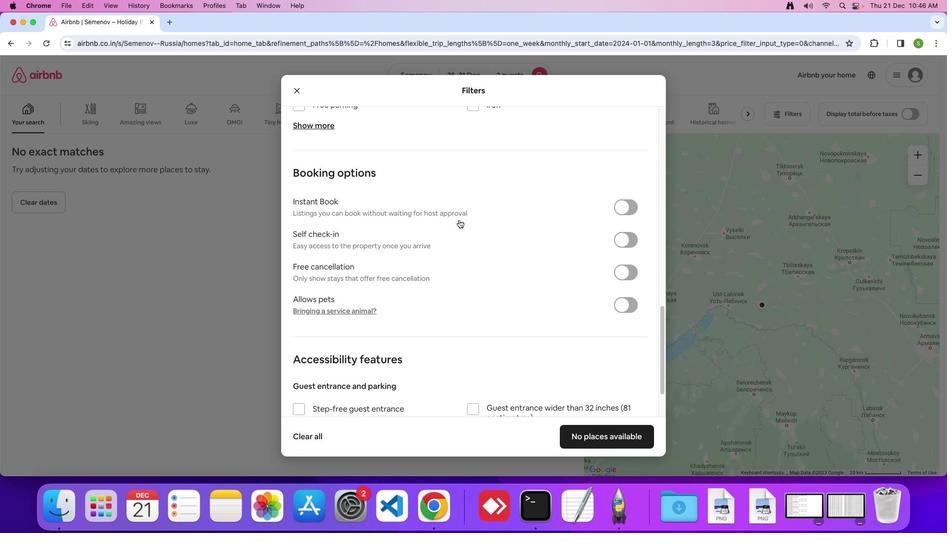 
Action: Mouse scrolled (459, 219) with delta (0, 0)
Screenshot: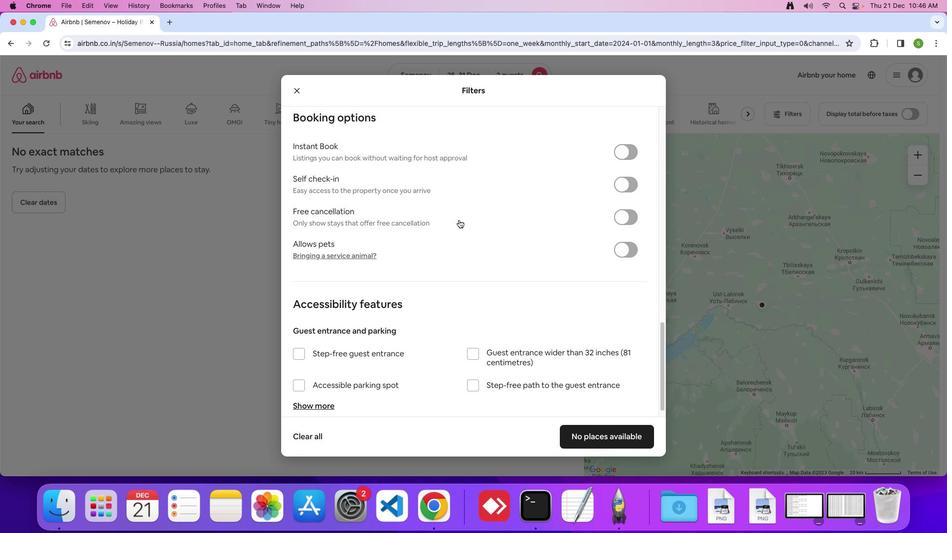 
Action: Mouse scrolled (459, 219) with delta (0, 0)
Screenshot: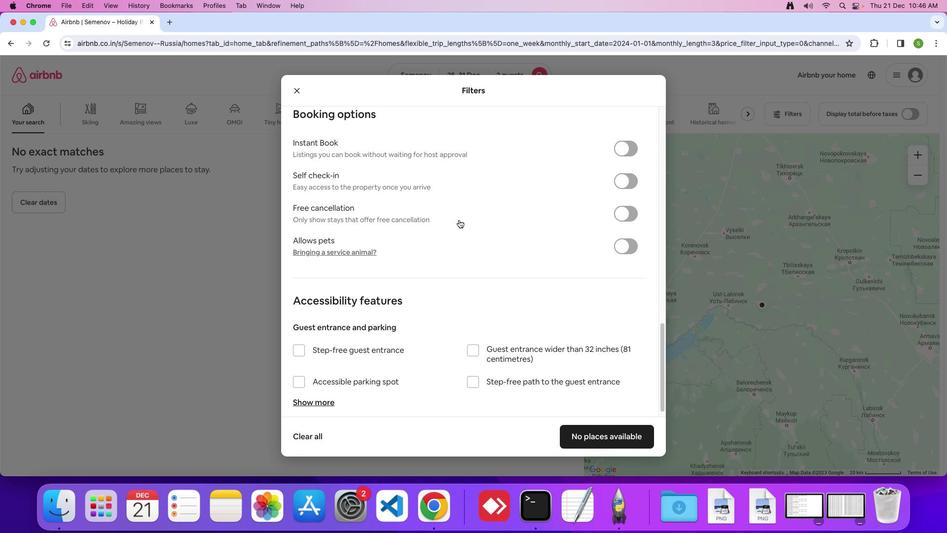 
Action: Mouse scrolled (459, 219) with delta (0, -1)
Screenshot: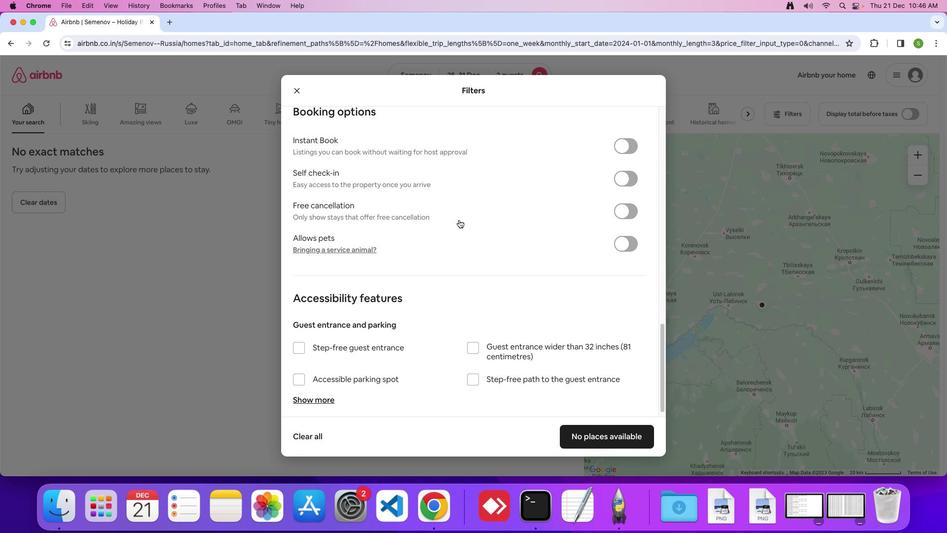 
Action: Mouse scrolled (459, 219) with delta (0, -1)
Screenshot: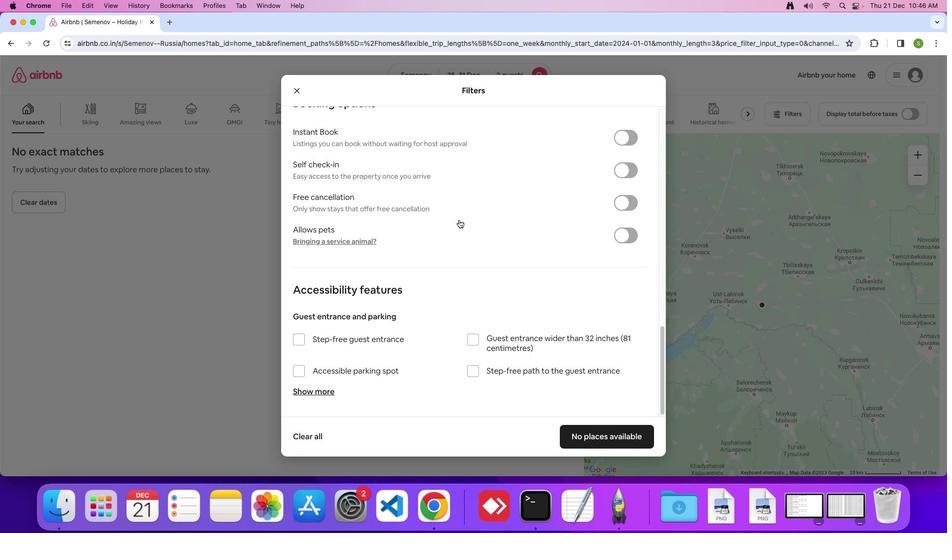
Action: Mouse scrolled (459, 219) with delta (0, 0)
Screenshot: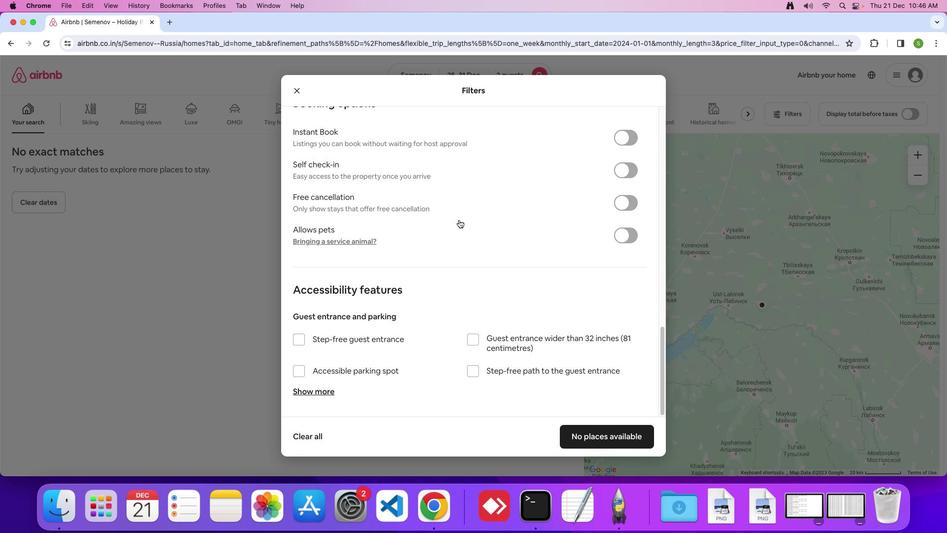 
Action: Mouse scrolled (459, 219) with delta (0, 0)
Screenshot: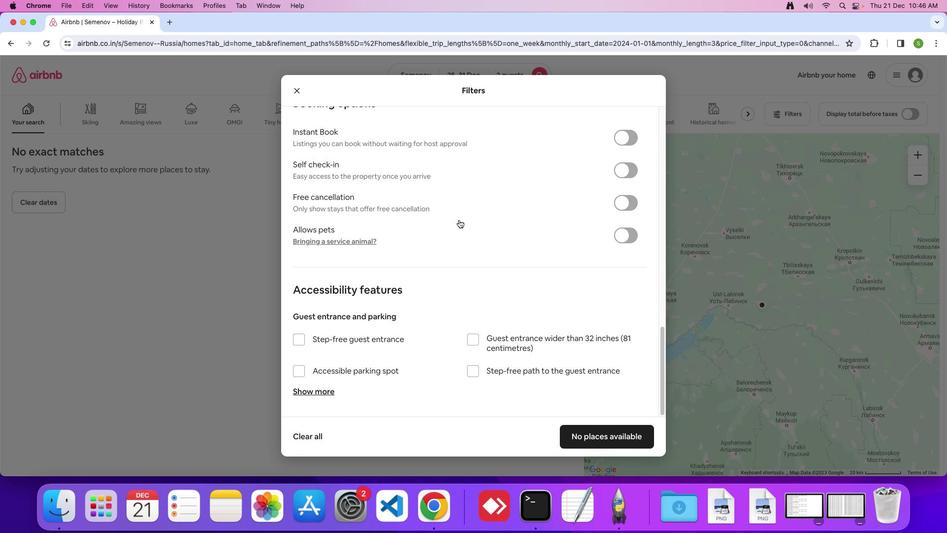 
Action: Mouse moved to (600, 441)
Screenshot: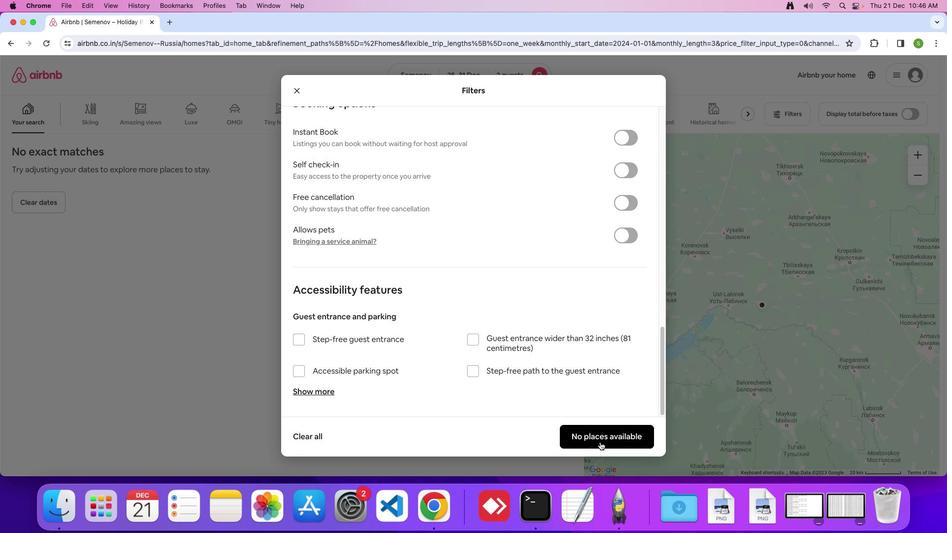 
Action: Mouse pressed left at (600, 441)
Screenshot: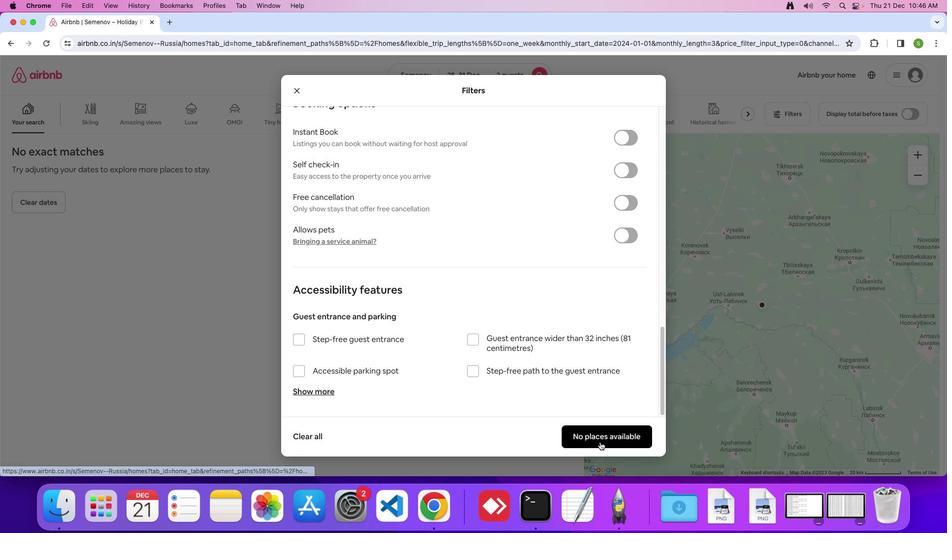 
Action: Mouse moved to (352, 247)
Screenshot: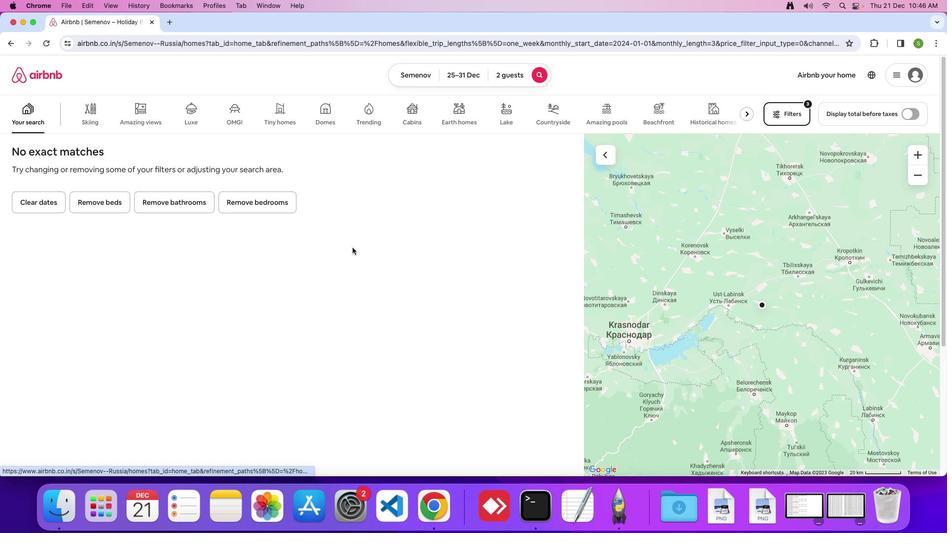 
